 Task: Create a due date automation trigger when advanced on, on the tuesday before a card is due add dates starting next week at 11:00 AM.
Action: Mouse moved to (896, 276)
Screenshot: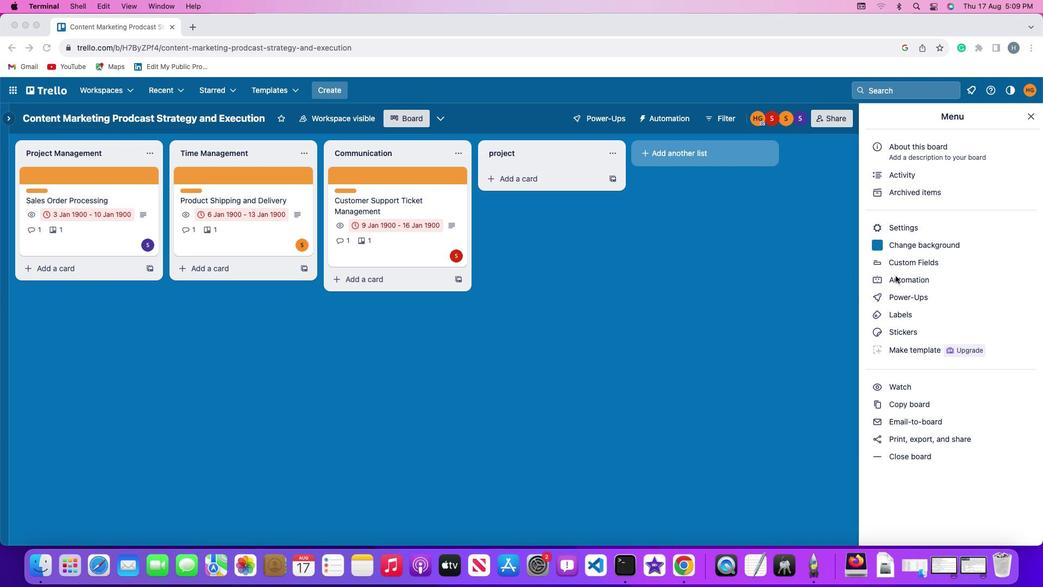 
Action: Mouse pressed left at (896, 276)
Screenshot: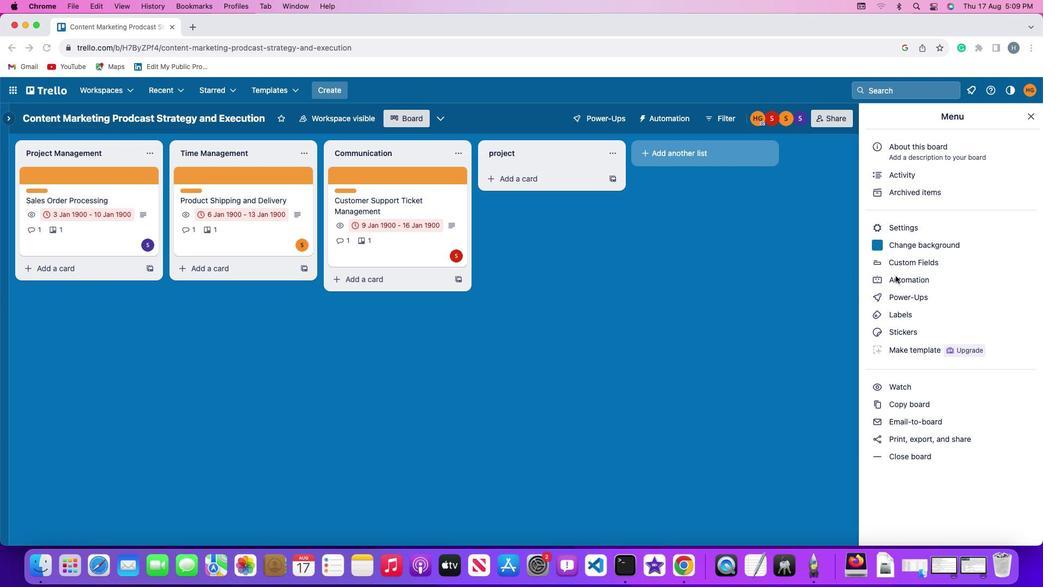 
Action: Mouse pressed left at (896, 276)
Screenshot: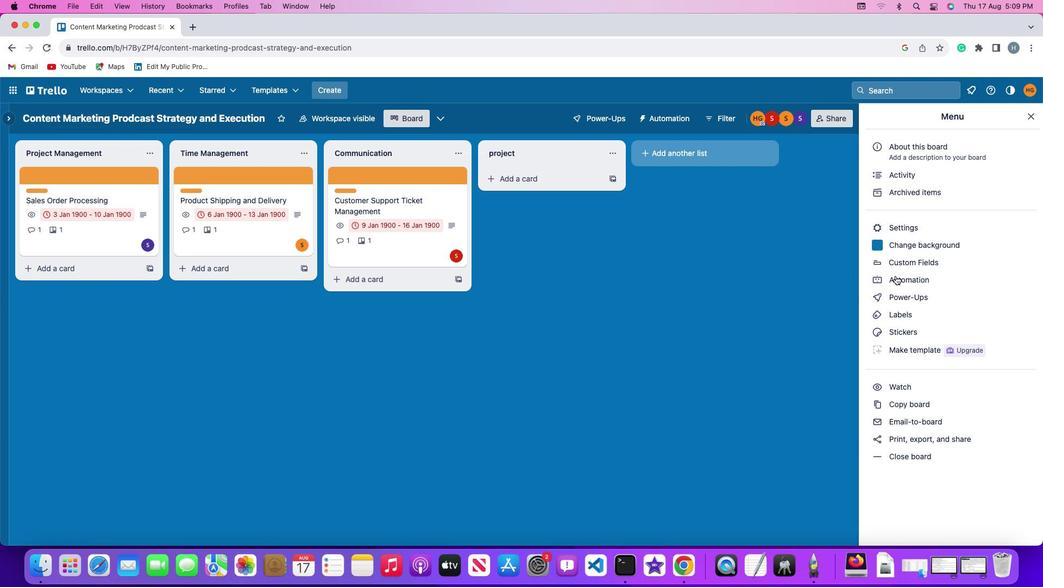 
Action: Mouse moved to (53, 260)
Screenshot: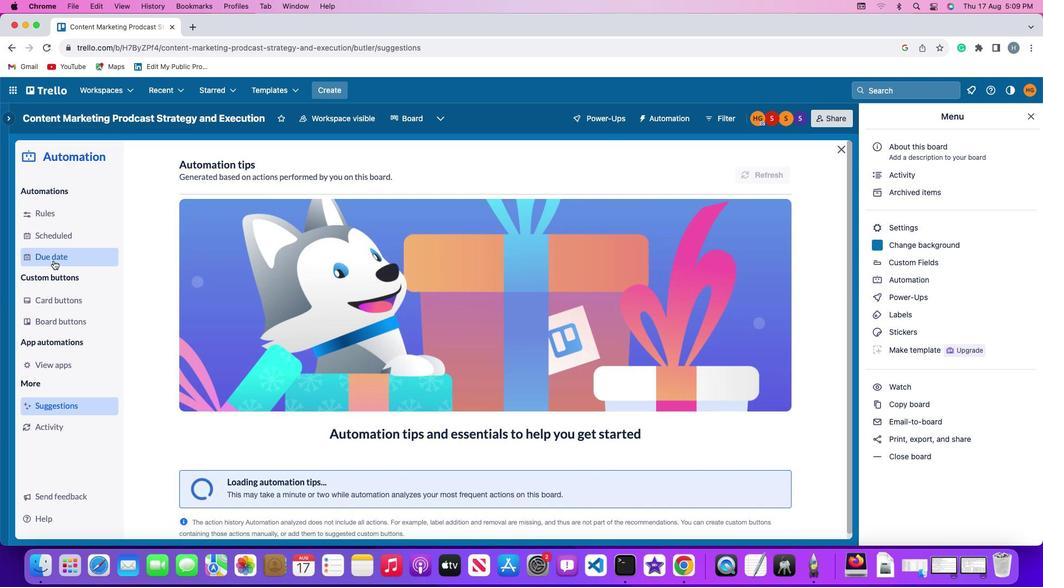 
Action: Mouse pressed left at (53, 260)
Screenshot: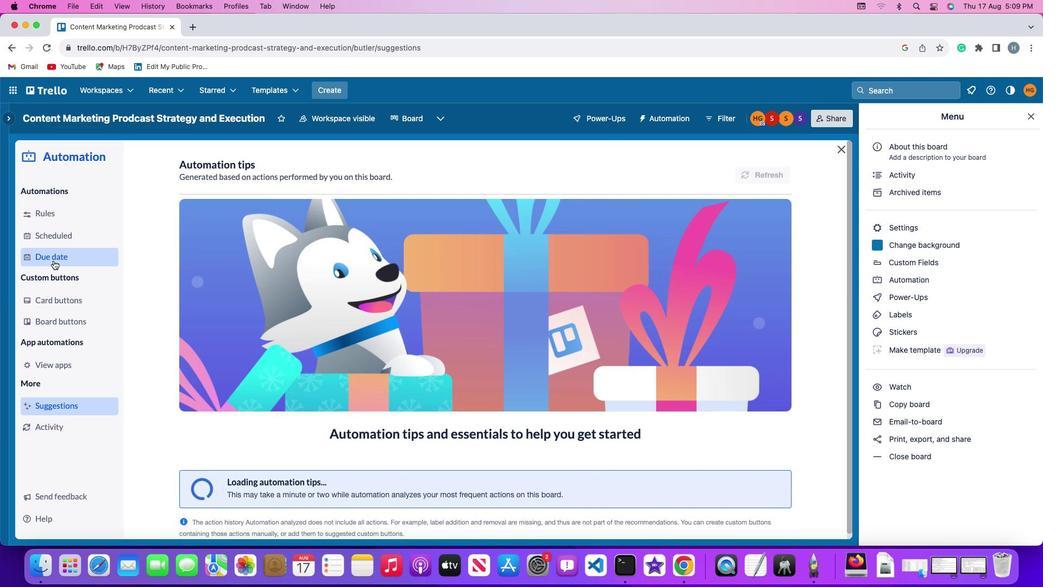 
Action: Mouse moved to (729, 165)
Screenshot: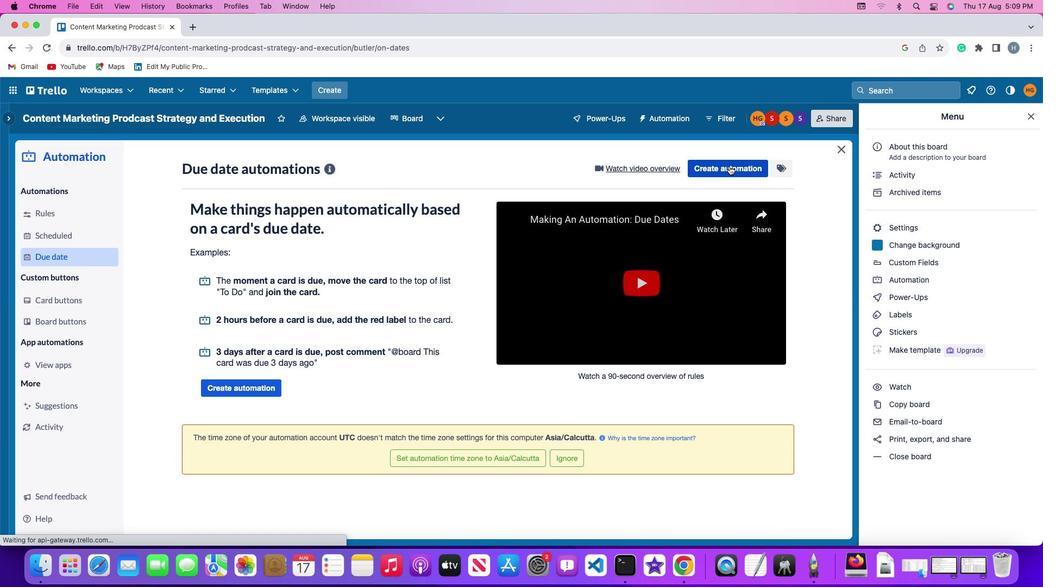 
Action: Mouse pressed left at (729, 165)
Screenshot: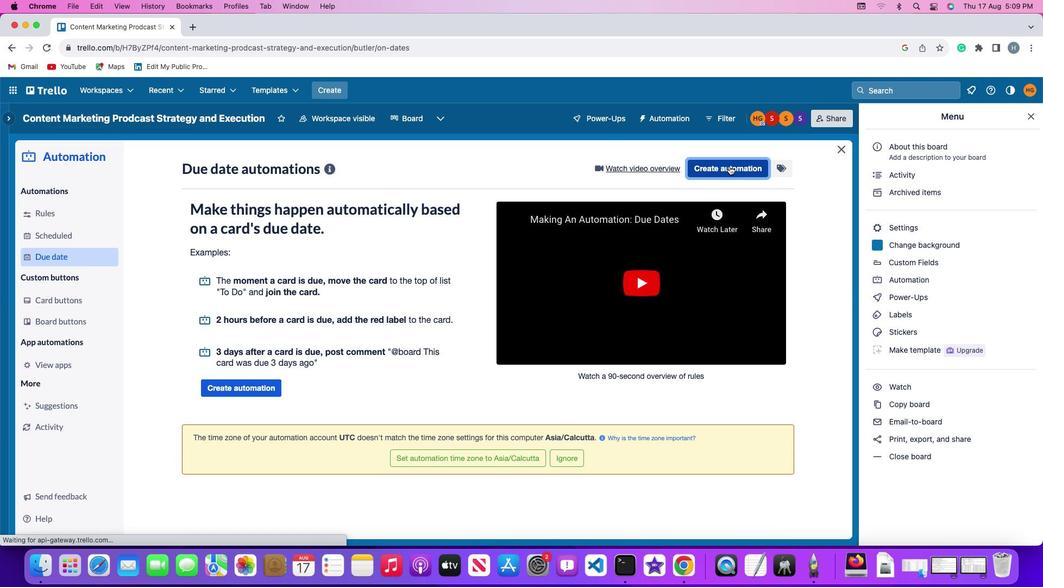 
Action: Mouse moved to (201, 272)
Screenshot: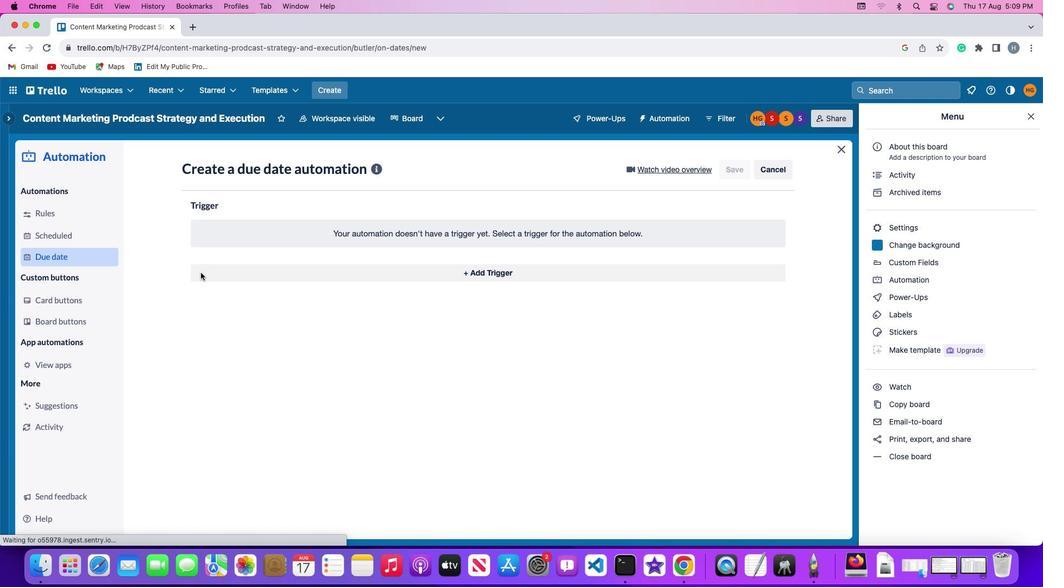 
Action: Mouse pressed left at (201, 272)
Screenshot: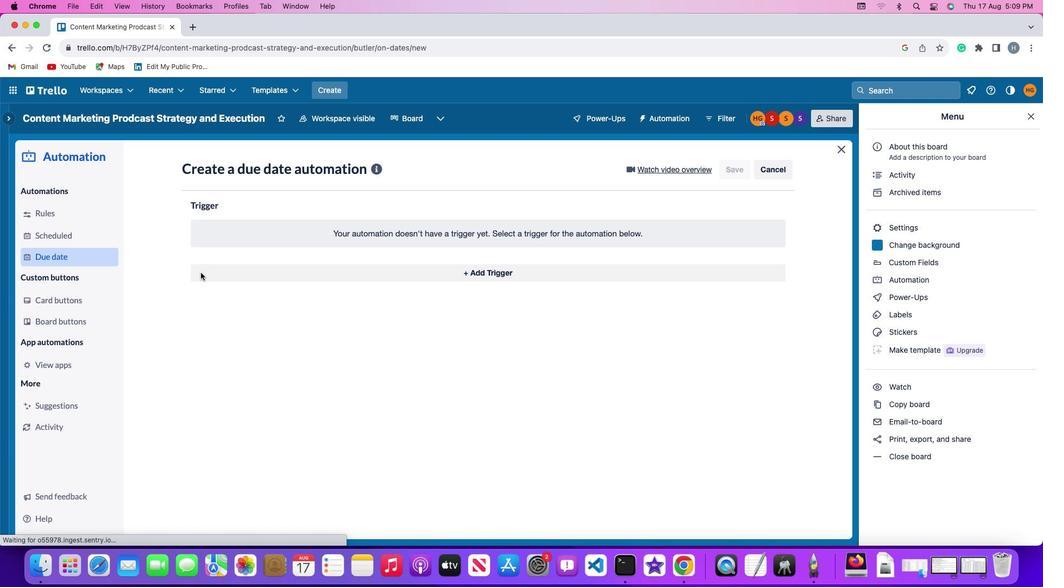 
Action: Mouse moved to (232, 475)
Screenshot: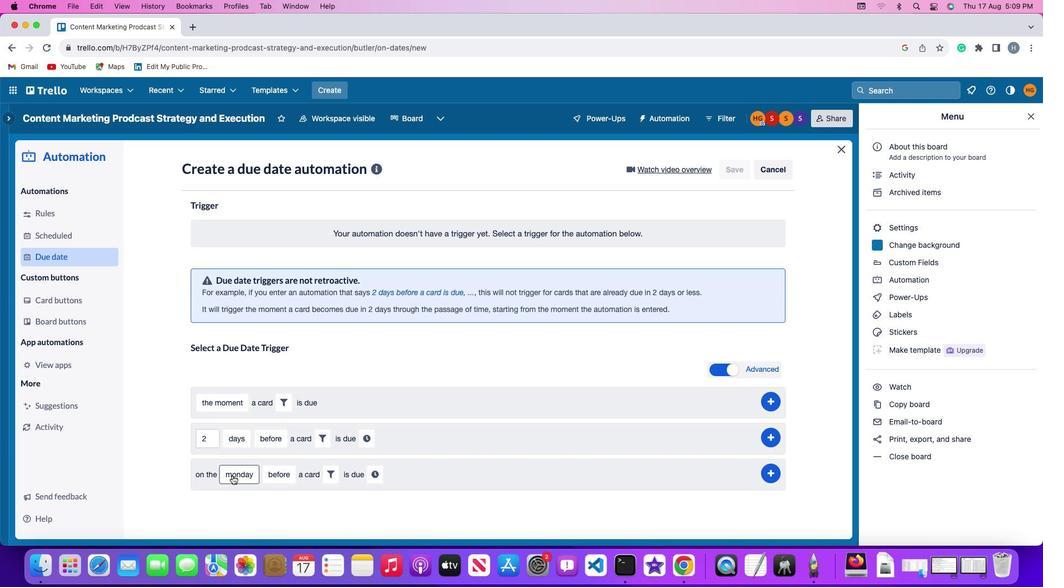 
Action: Mouse pressed left at (232, 475)
Screenshot: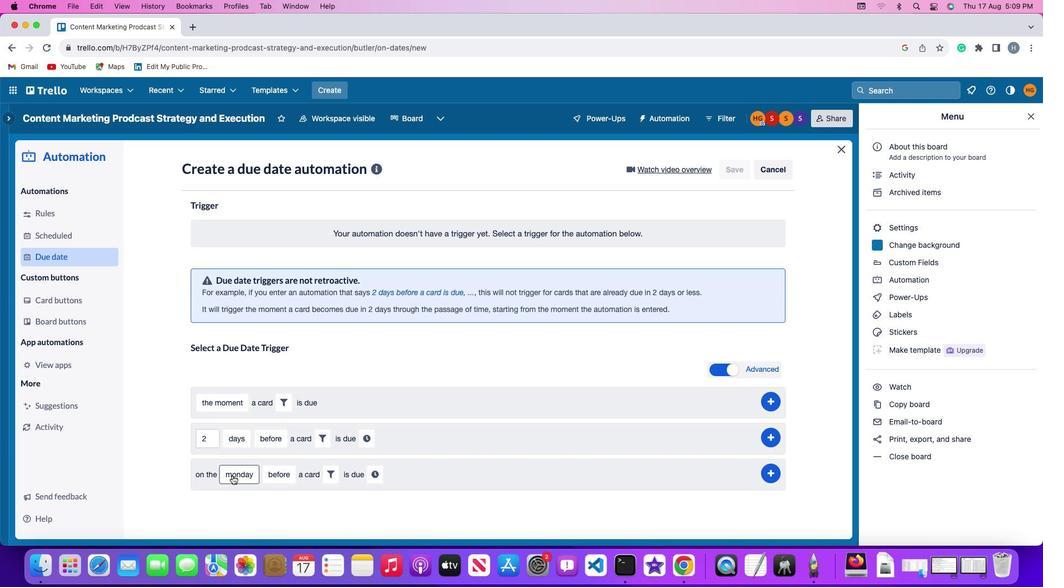 
Action: Mouse moved to (239, 346)
Screenshot: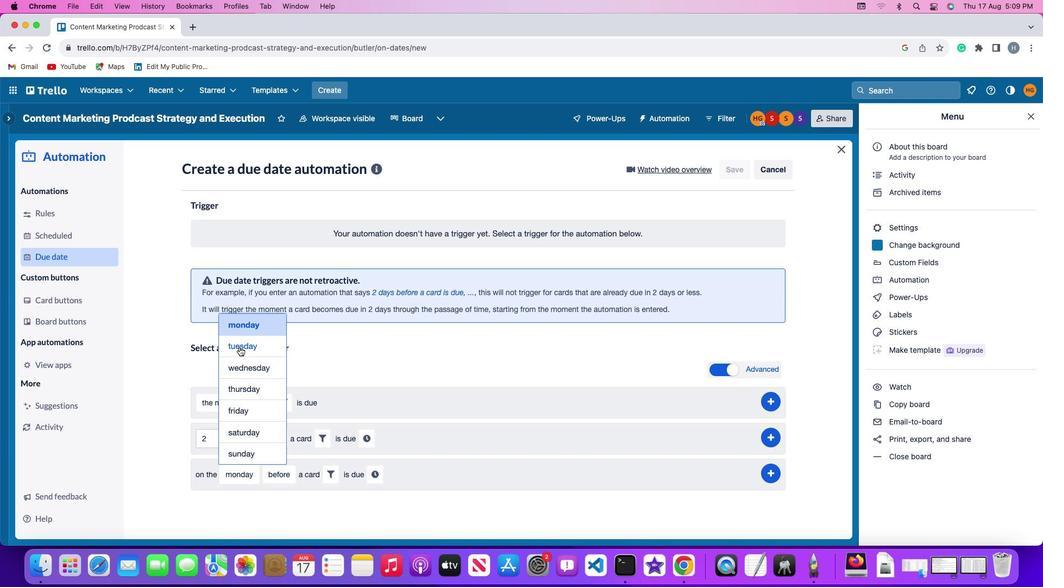 
Action: Mouse pressed left at (239, 346)
Screenshot: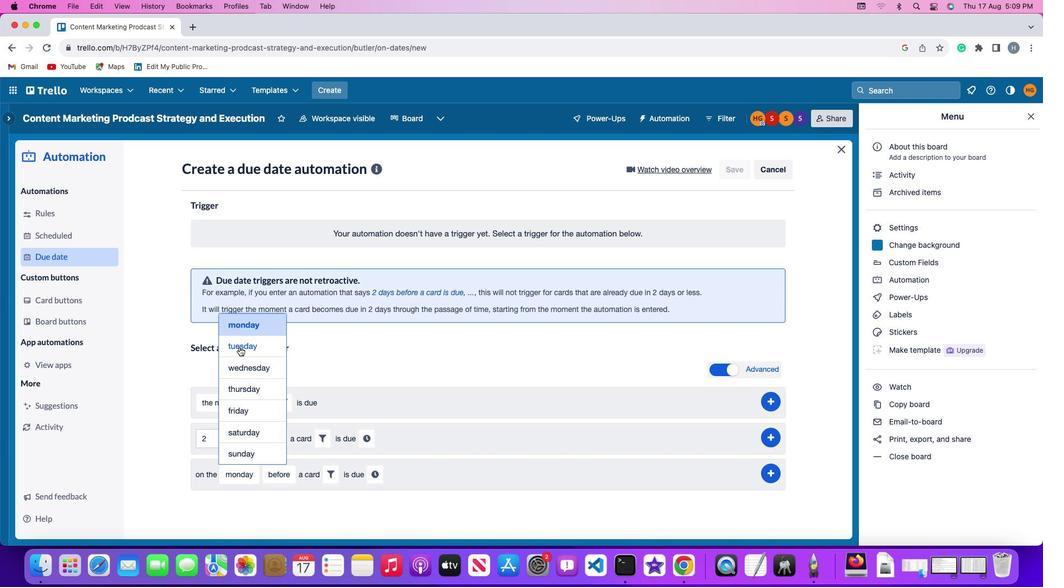 
Action: Mouse moved to (273, 469)
Screenshot: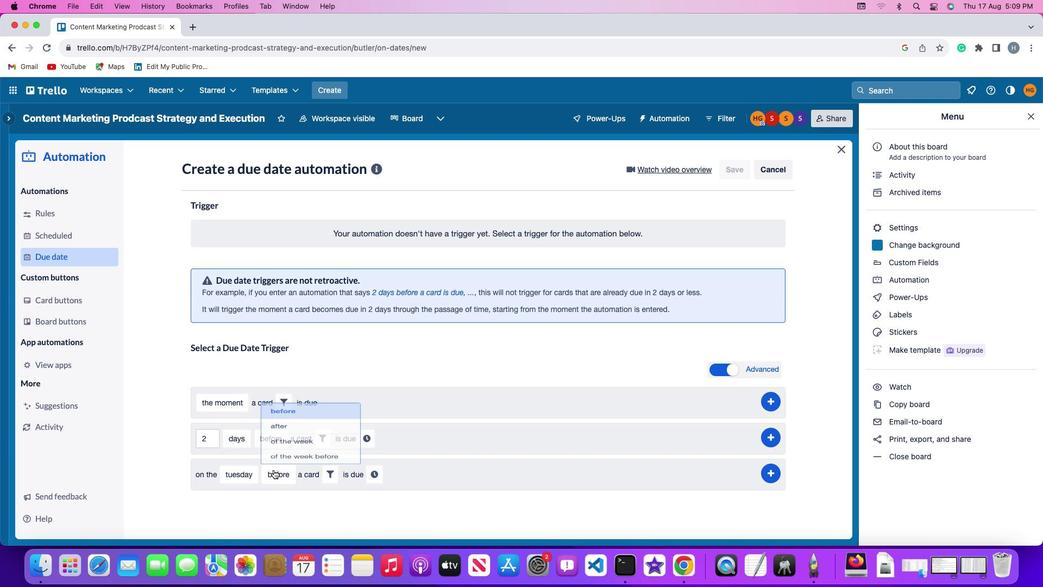 
Action: Mouse pressed left at (273, 469)
Screenshot: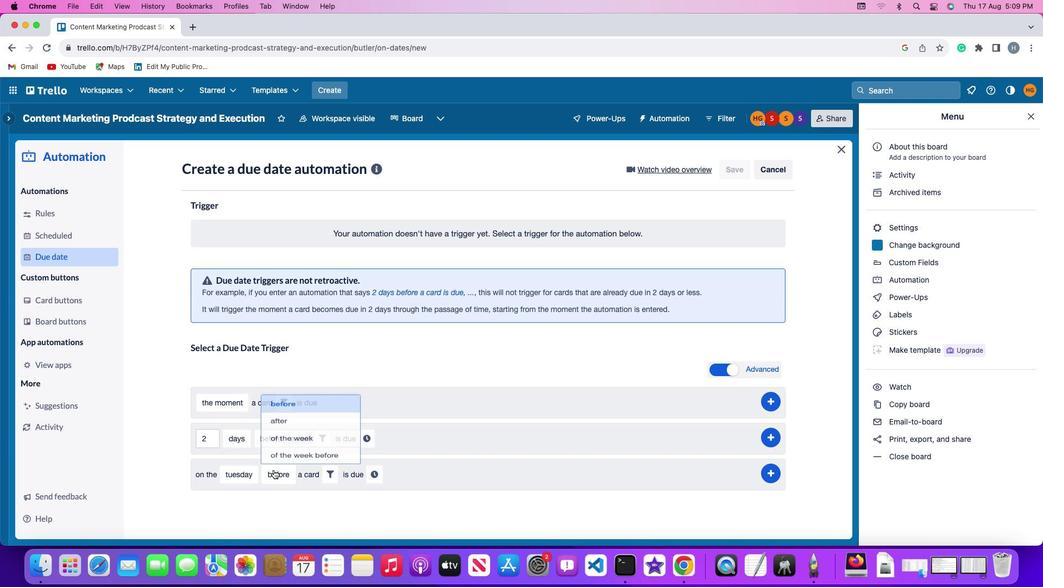 
Action: Mouse moved to (305, 389)
Screenshot: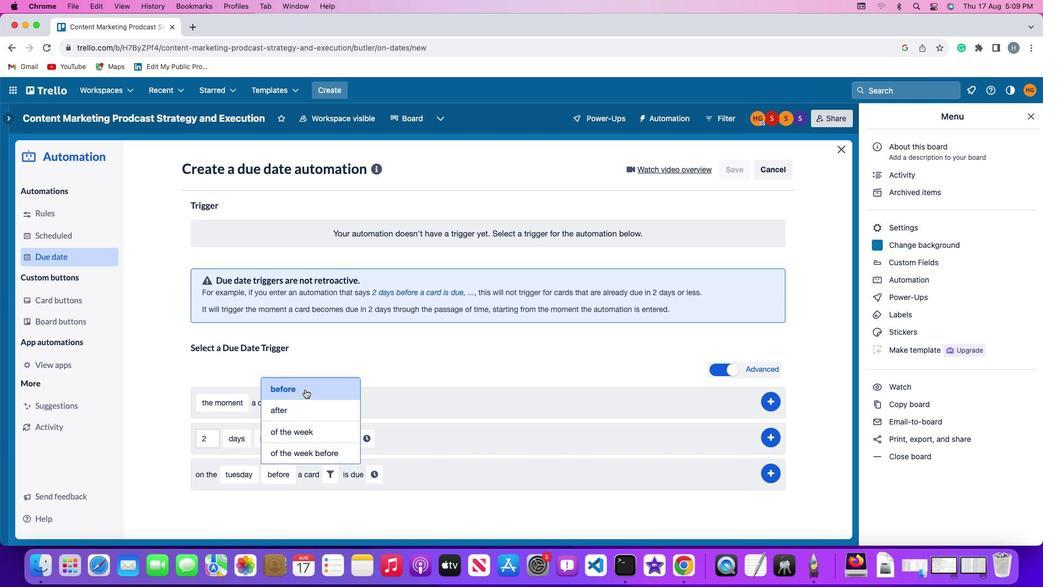 
Action: Mouse pressed left at (305, 389)
Screenshot: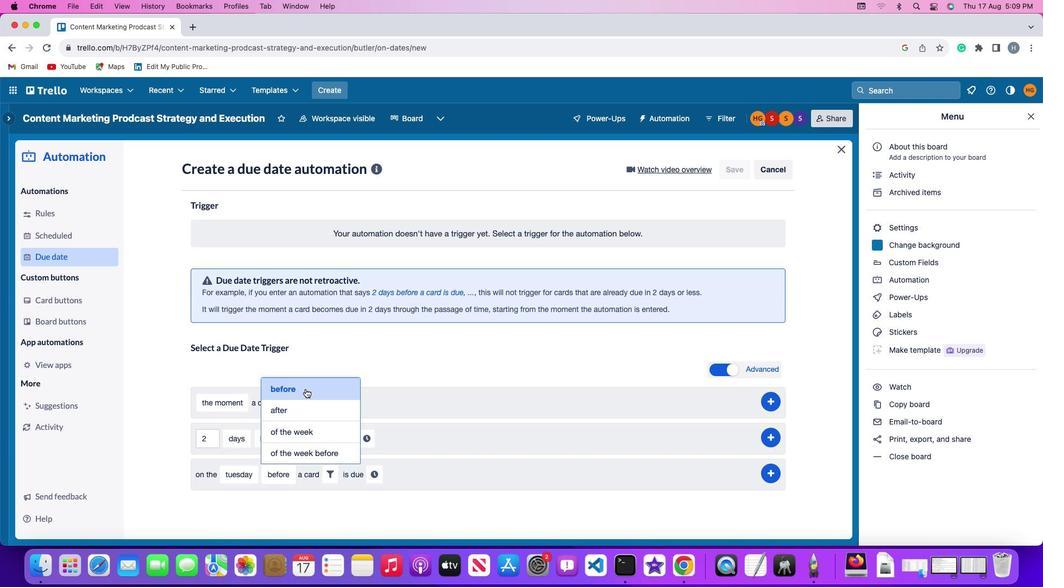 
Action: Mouse moved to (333, 472)
Screenshot: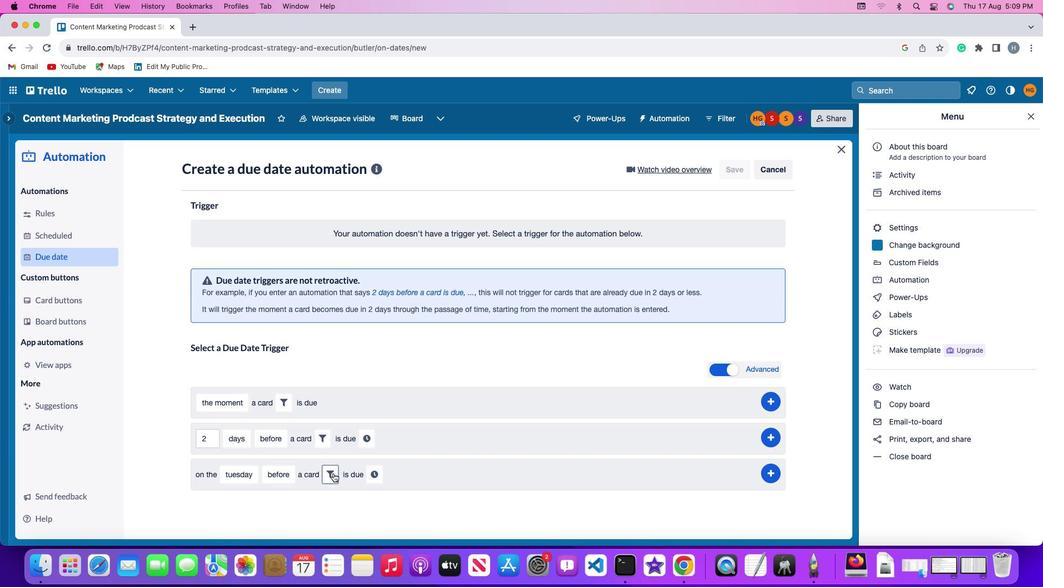 
Action: Mouse pressed left at (333, 472)
Screenshot: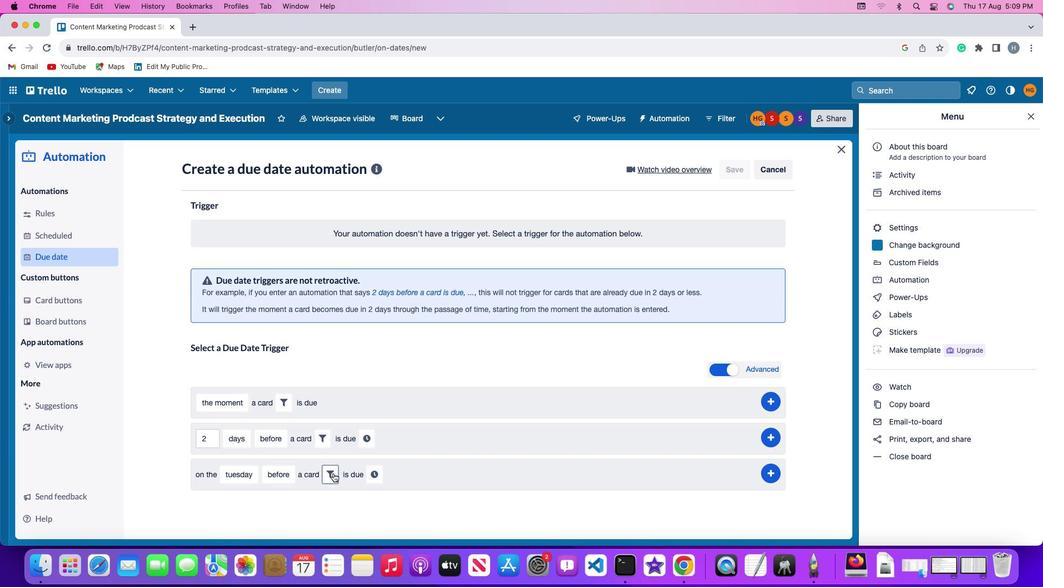 
Action: Mouse moved to (389, 499)
Screenshot: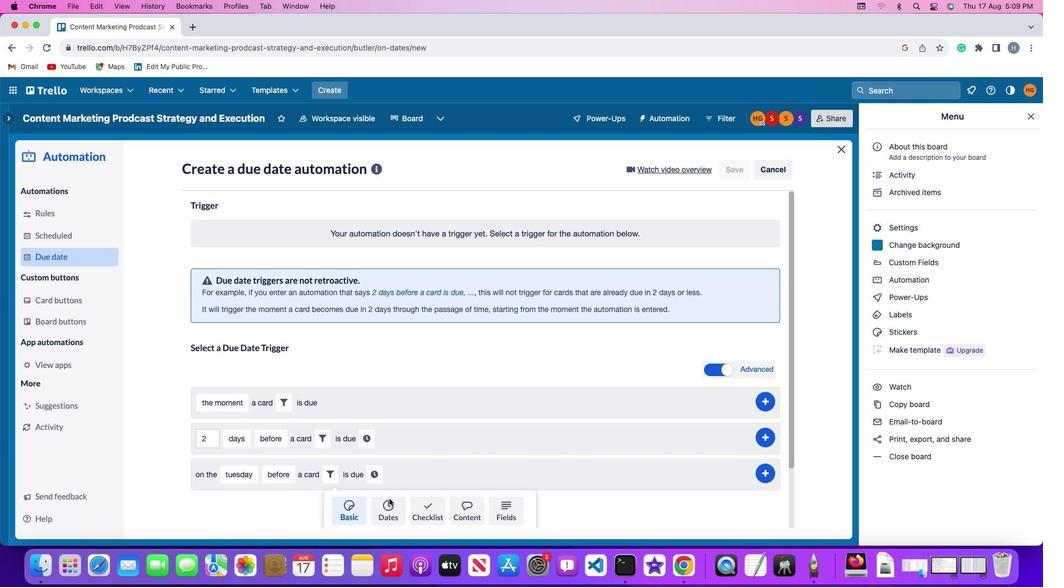 
Action: Mouse pressed left at (389, 499)
Screenshot: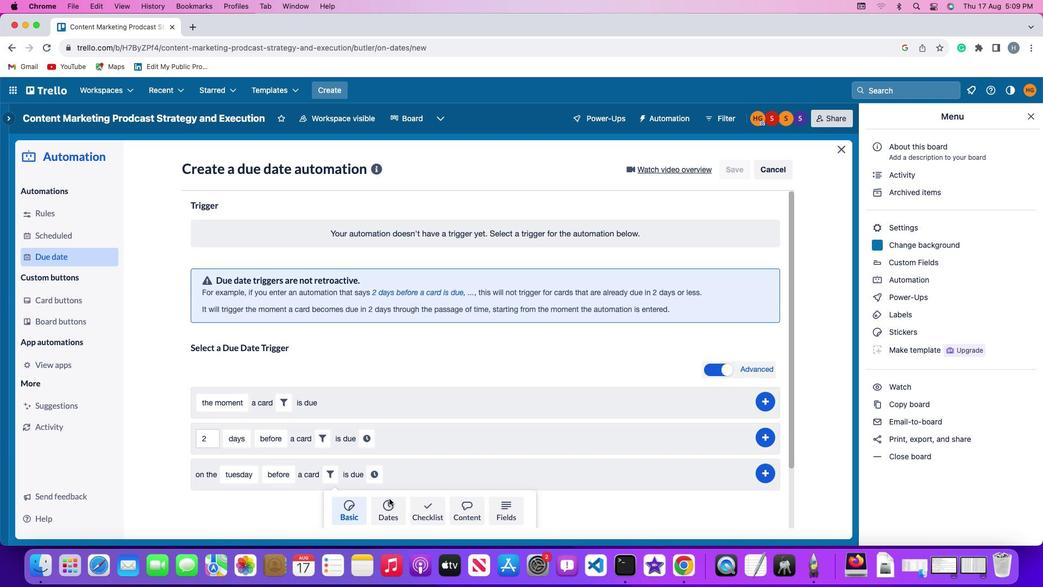 
Action: Mouse moved to (284, 502)
Screenshot: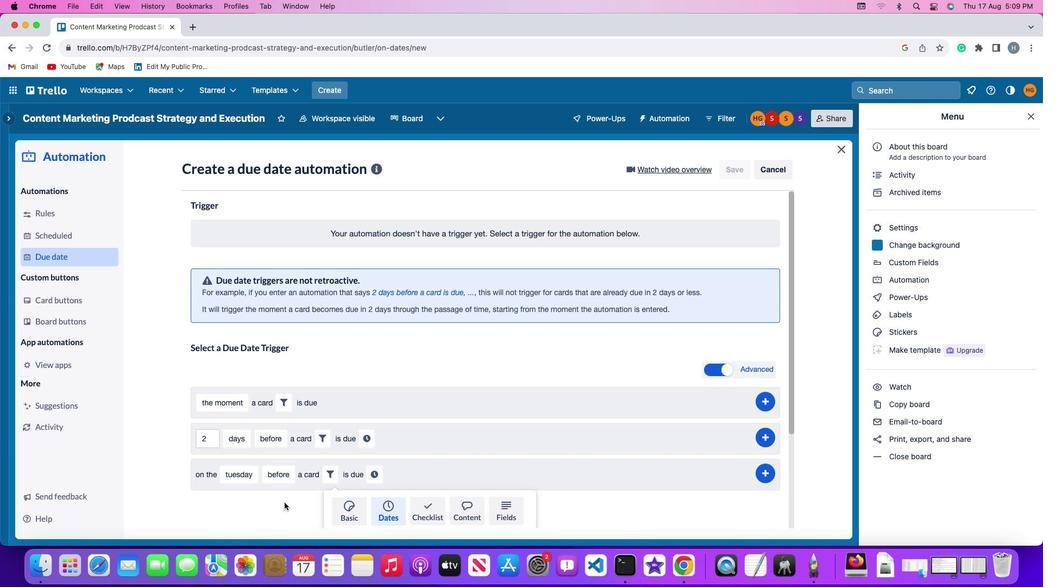 
Action: Mouse scrolled (284, 502) with delta (0, 0)
Screenshot: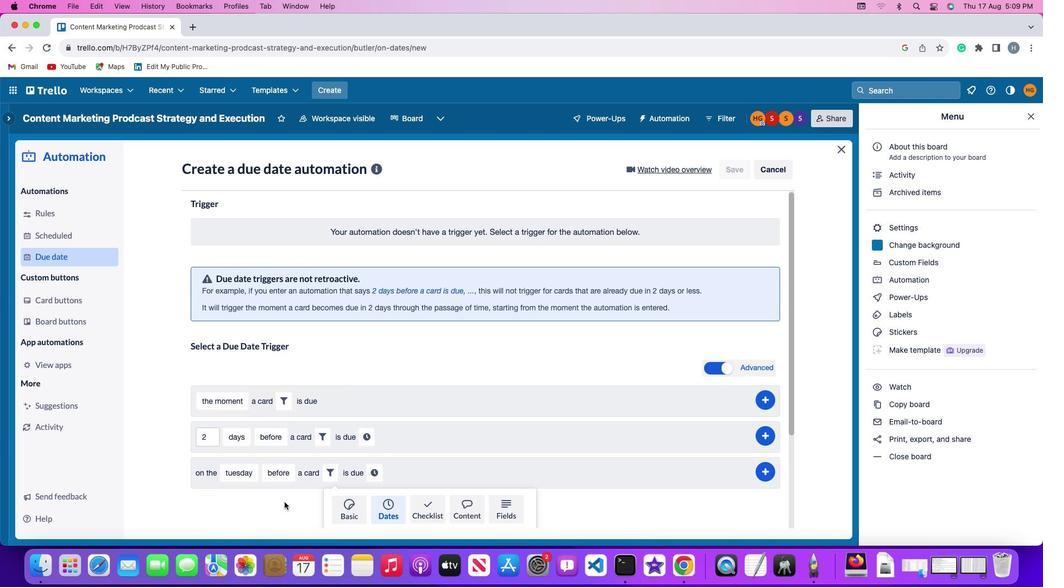 
Action: Mouse scrolled (284, 502) with delta (0, 0)
Screenshot: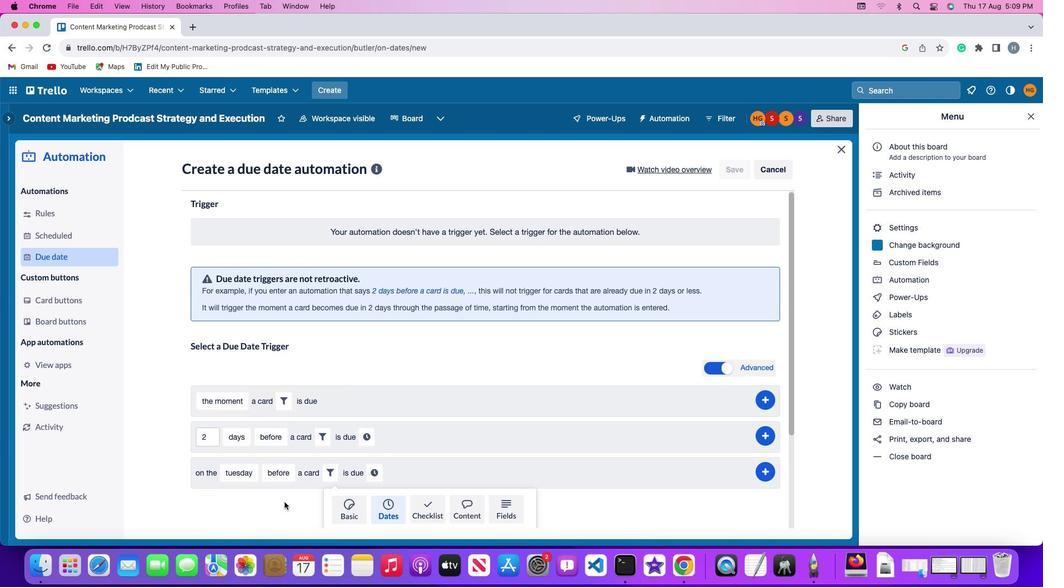 
Action: Mouse moved to (284, 502)
Screenshot: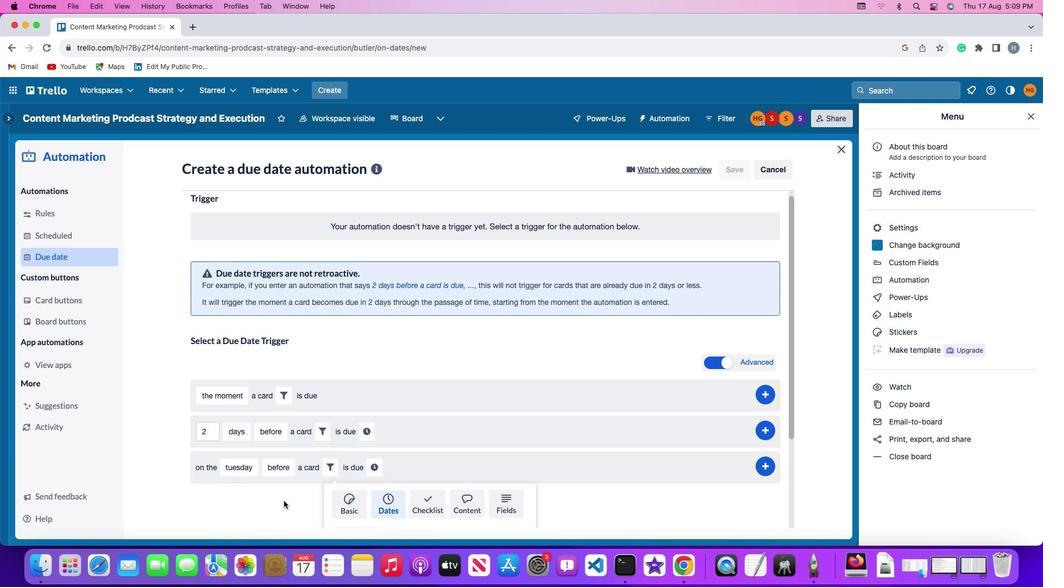 
Action: Mouse scrolled (284, 502) with delta (0, -1)
Screenshot: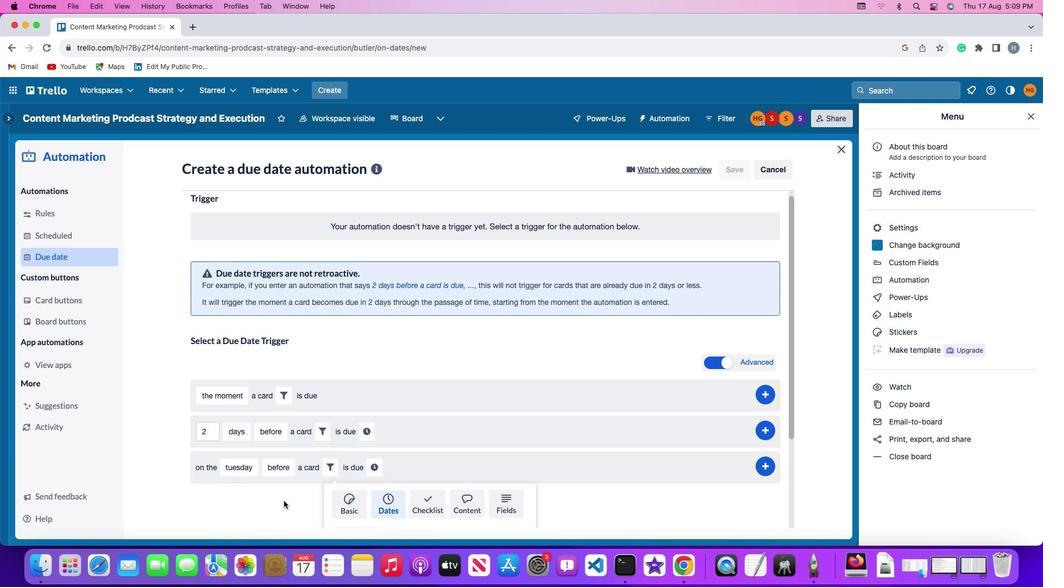
Action: Mouse moved to (284, 501)
Screenshot: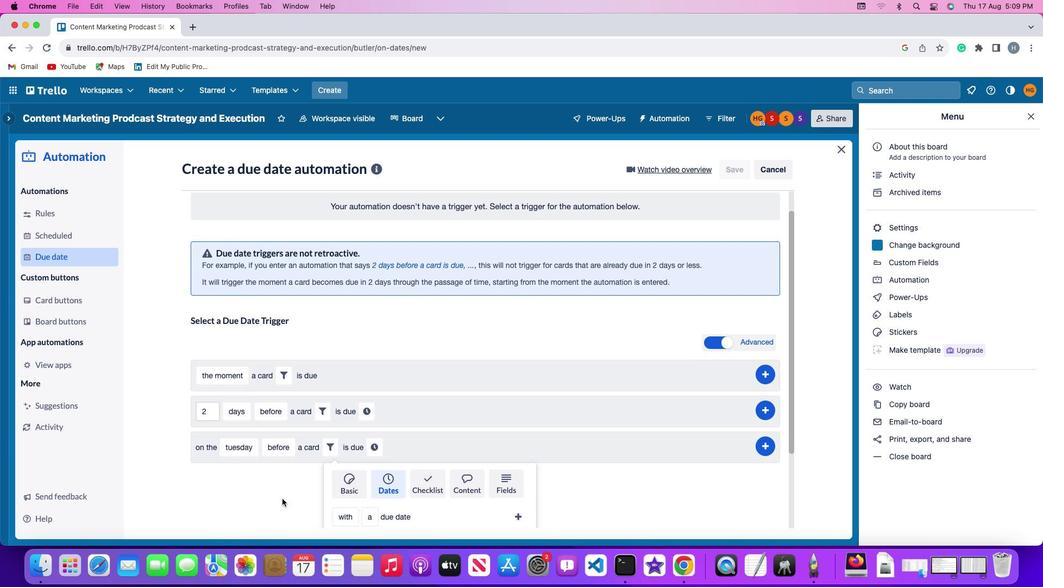 
Action: Mouse scrolled (284, 501) with delta (0, -2)
Screenshot: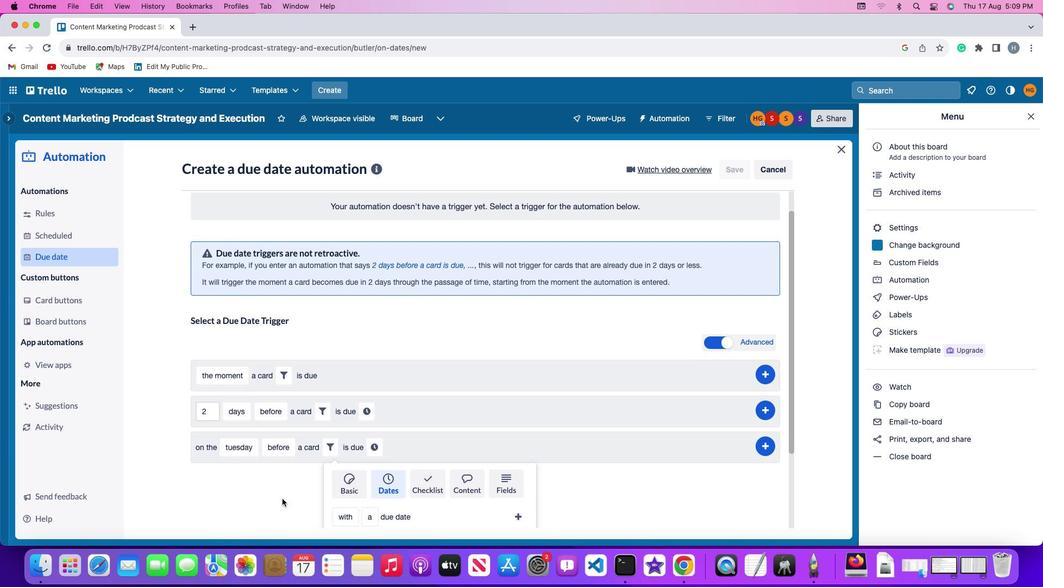 
Action: Mouse moved to (276, 497)
Screenshot: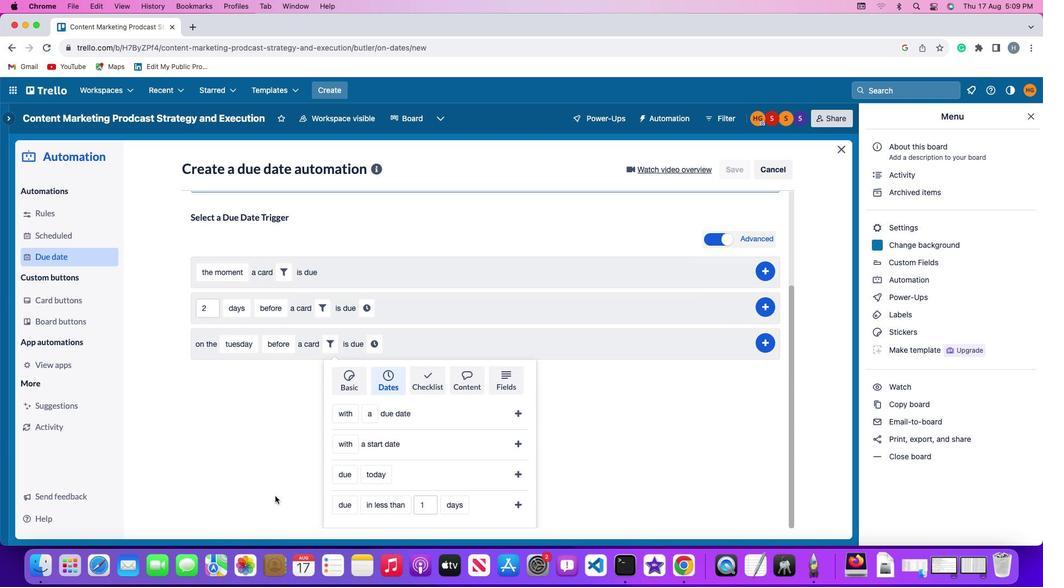 
Action: Mouse scrolled (276, 497) with delta (0, 0)
Screenshot: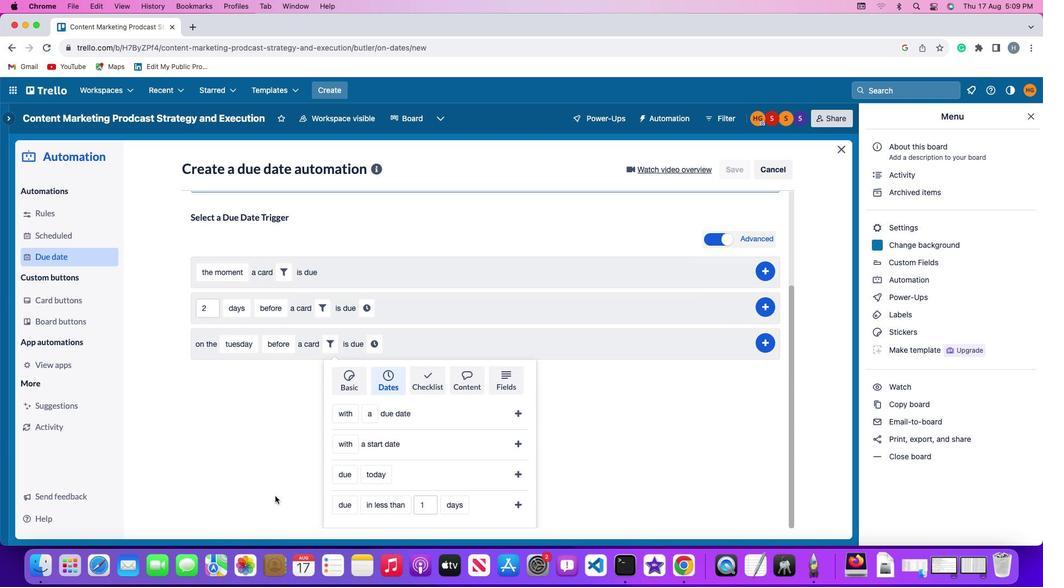 
Action: Mouse moved to (275, 496)
Screenshot: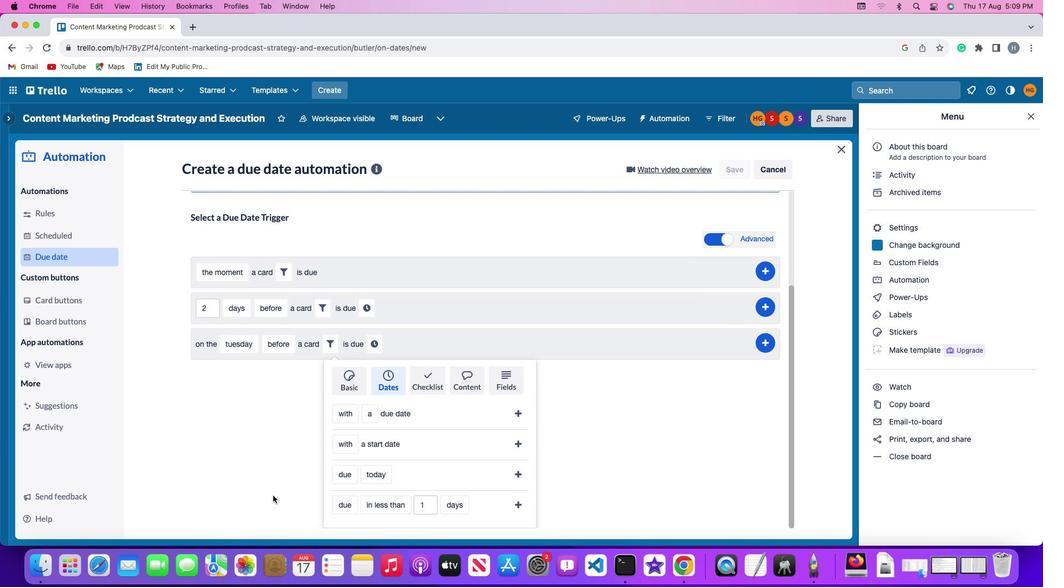 
Action: Mouse scrolled (275, 496) with delta (0, 0)
Screenshot: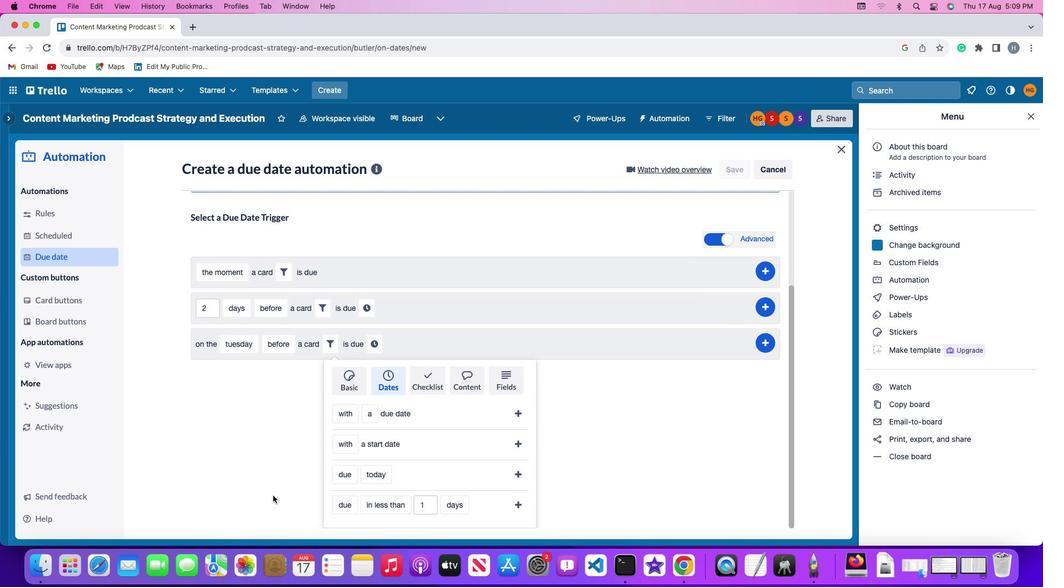 
Action: Mouse moved to (275, 496)
Screenshot: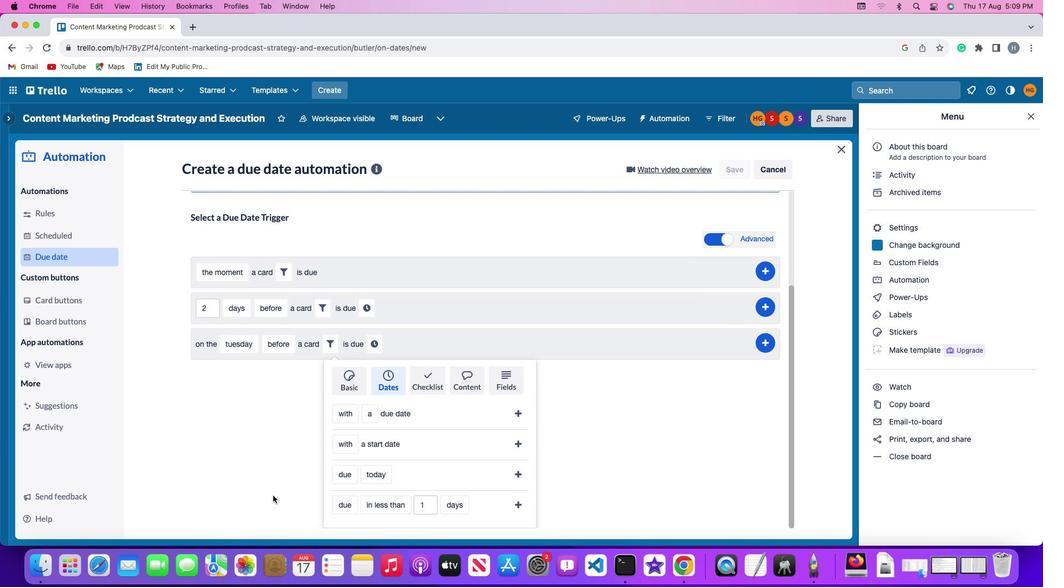
Action: Mouse scrolled (275, 496) with delta (0, -1)
Screenshot: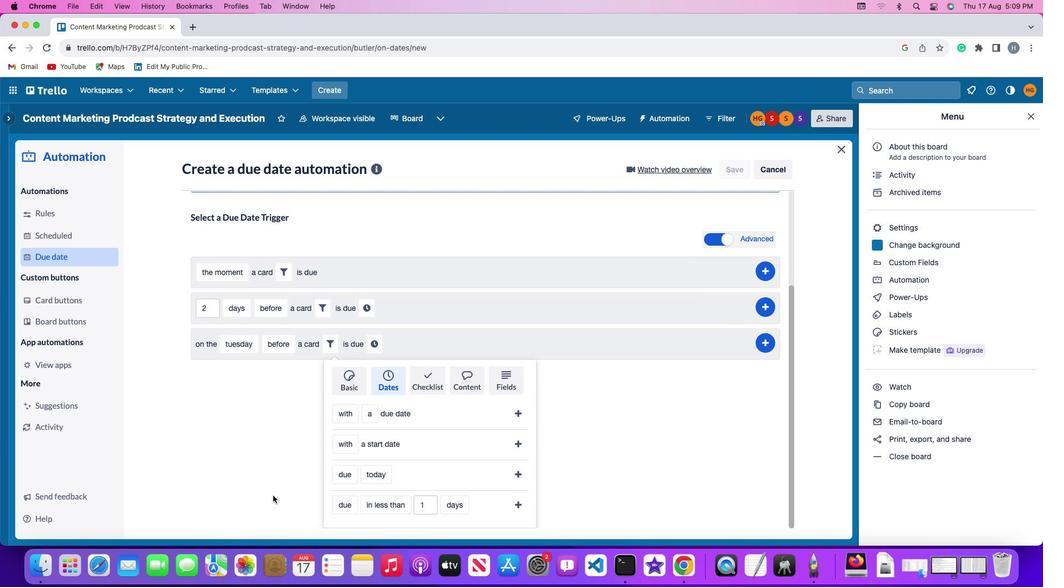 
Action: Mouse moved to (274, 495)
Screenshot: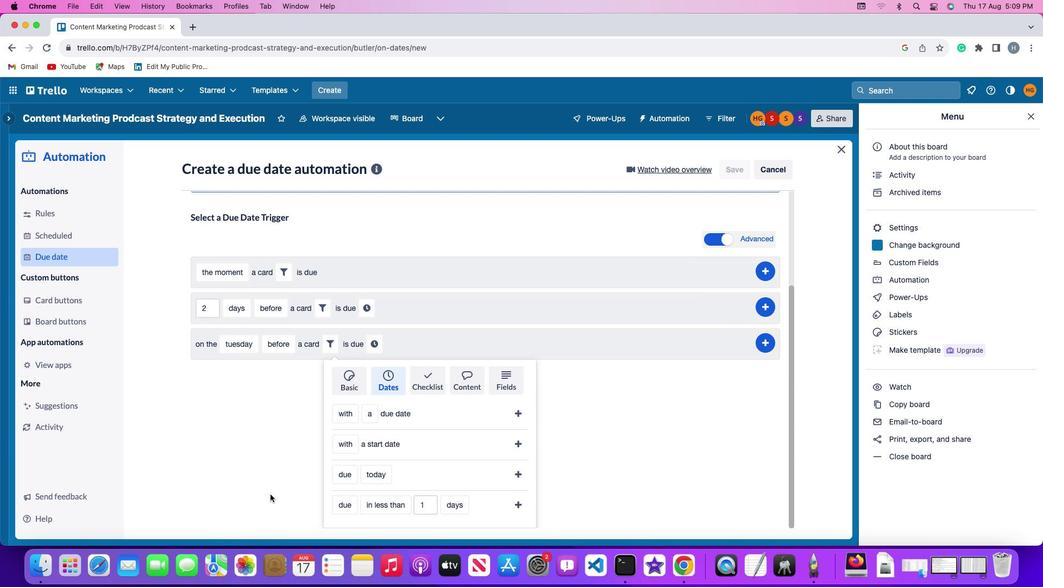 
Action: Mouse scrolled (274, 495) with delta (0, -2)
Screenshot: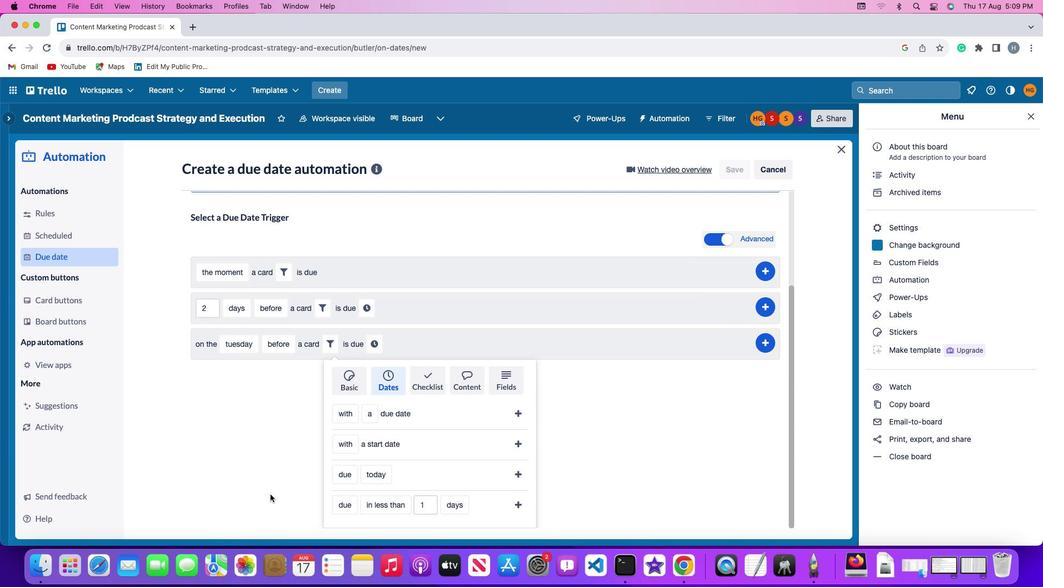 
Action: Mouse moved to (269, 494)
Screenshot: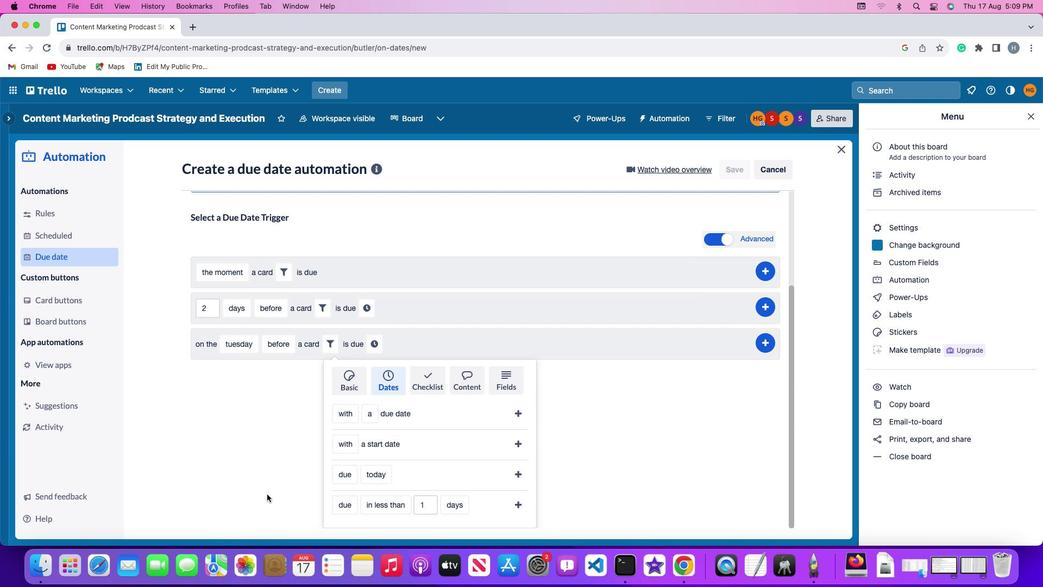 
Action: Mouse scrolled (269, 494) with delta (0, -2)
Screenshot: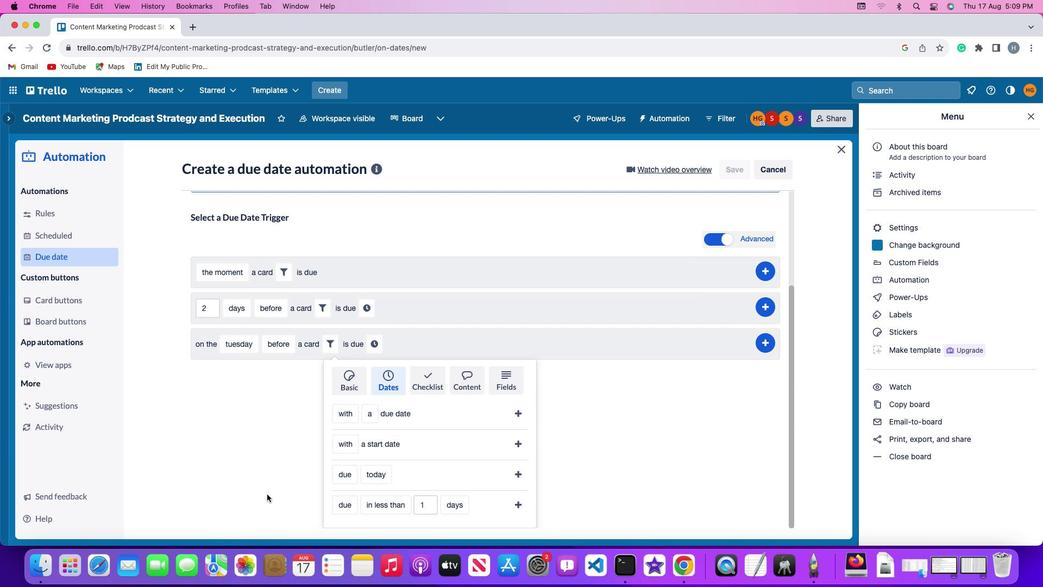 
Action: Mouse moved to (339, 477)
Screenshot: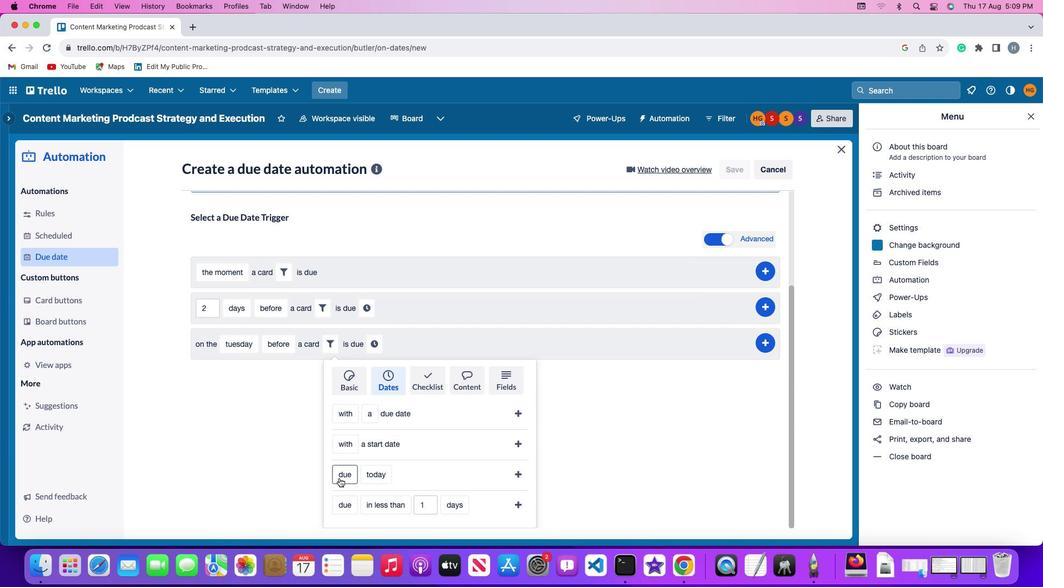 
Action: Mouse pressed left at (339, 477)
Screenshot: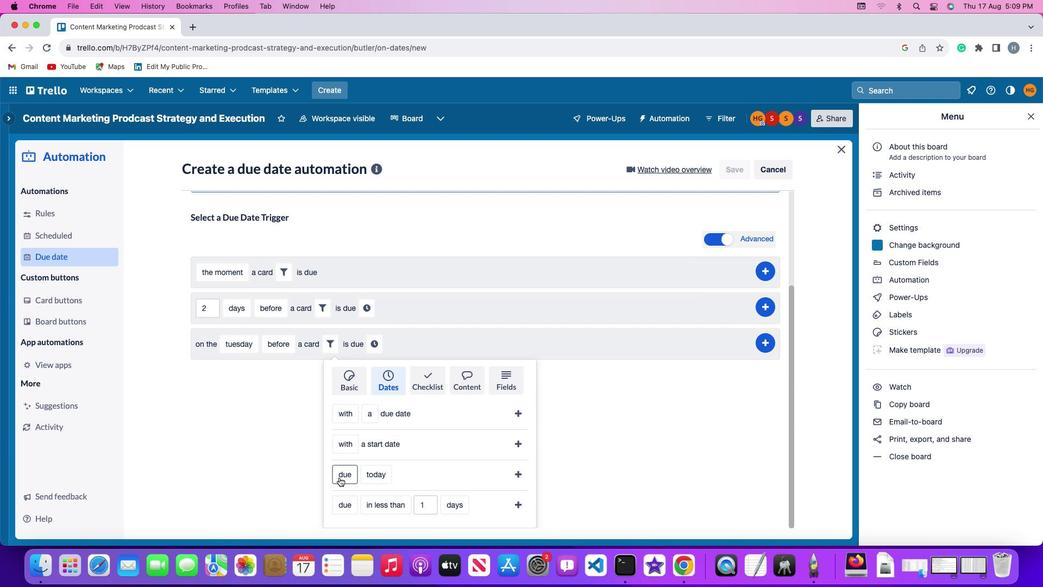 
Action: Mouse moved to (363, 427)
Screenshot: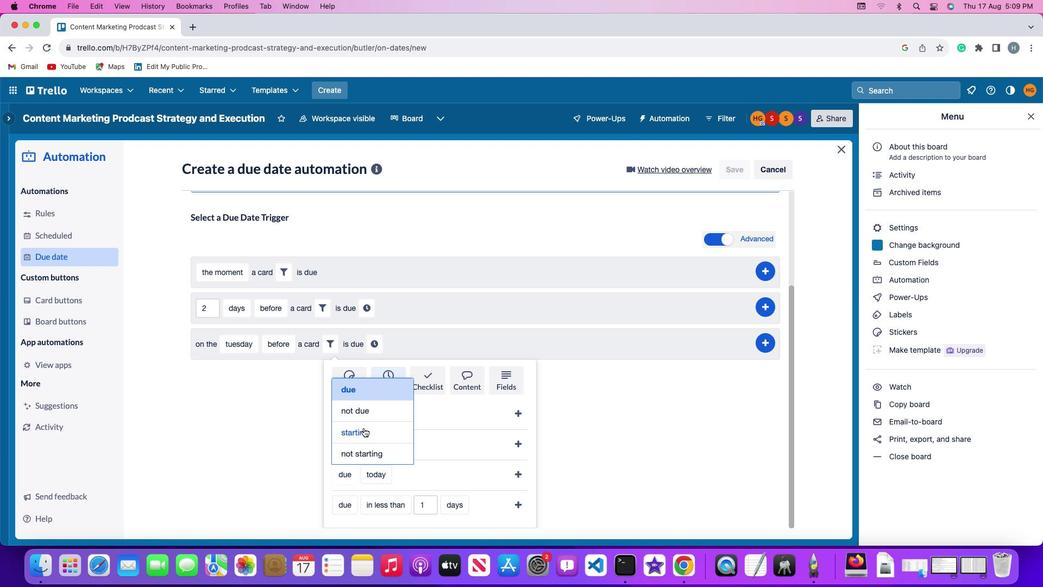 
Action: Mouse pressed left at (363, 427)
Screenshot: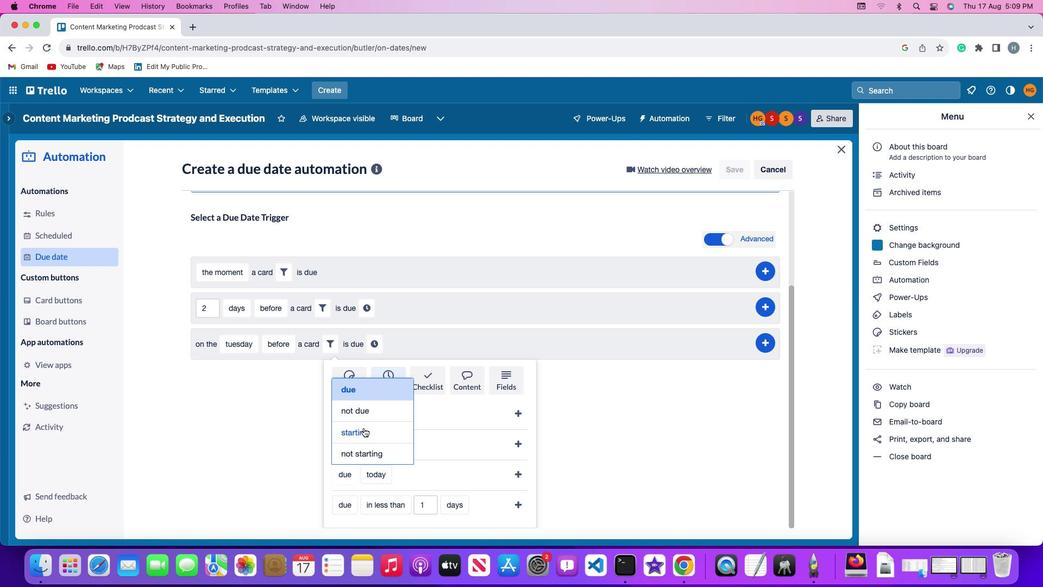 
Action: Mouse moved to (383, 475)
Screenshot: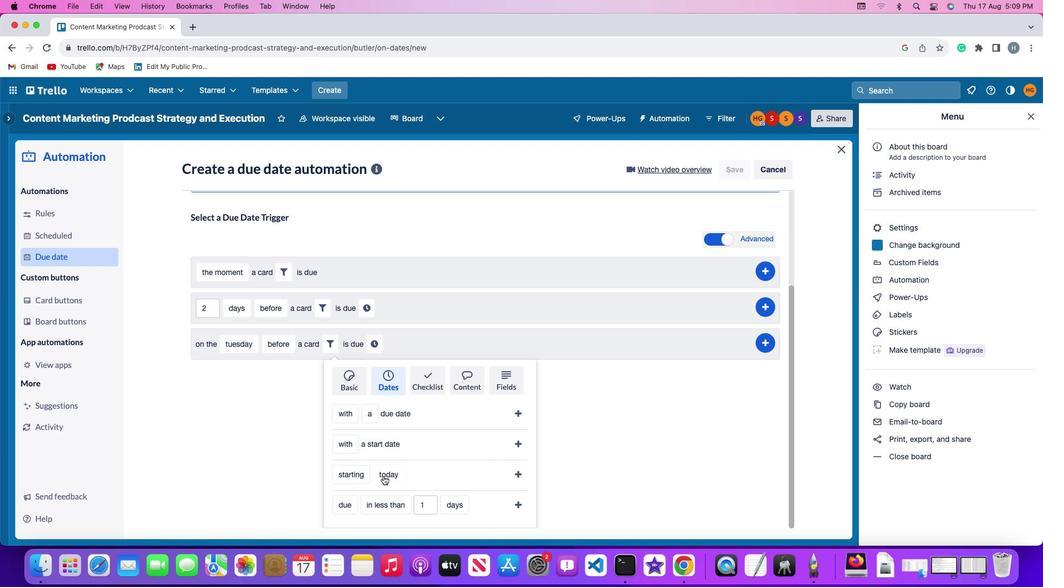 
Action: Mouse pressed left at (383, 475)
Screenshot: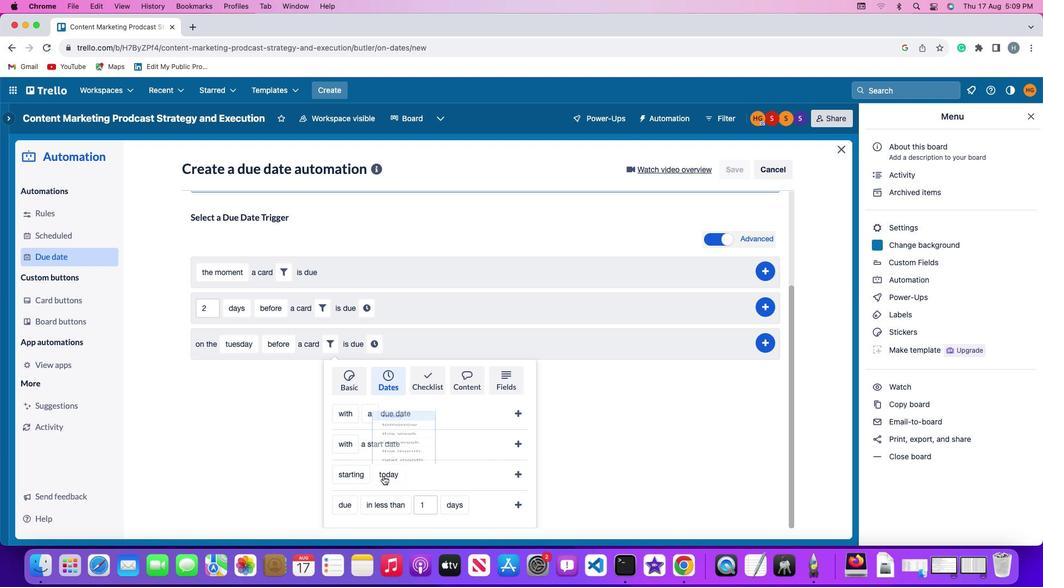
Action: Mouse moved to (389, 410)
Screenshot: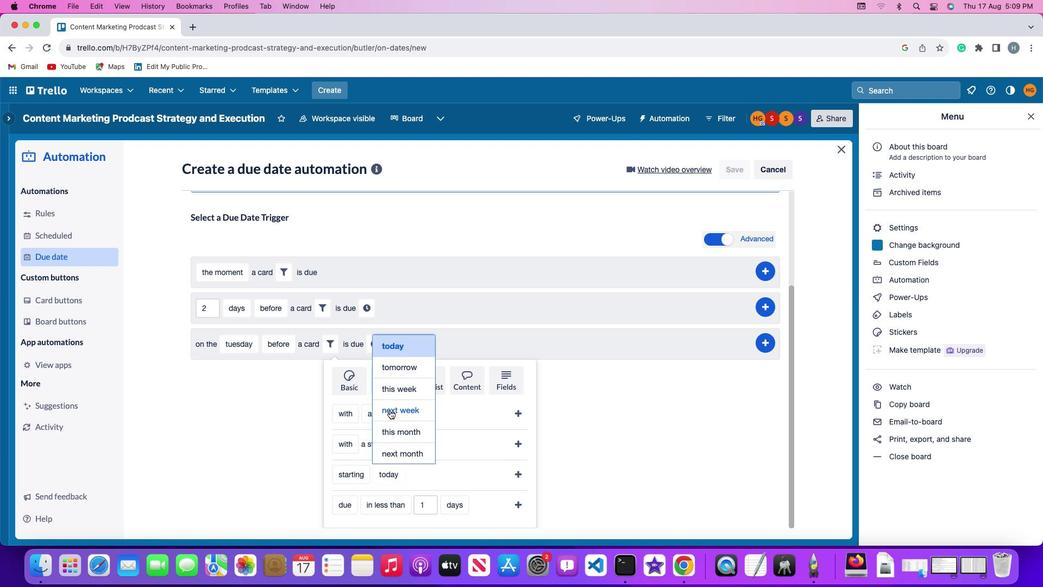 
Action: Mouse pressed left at (389, 410)
Screenshot: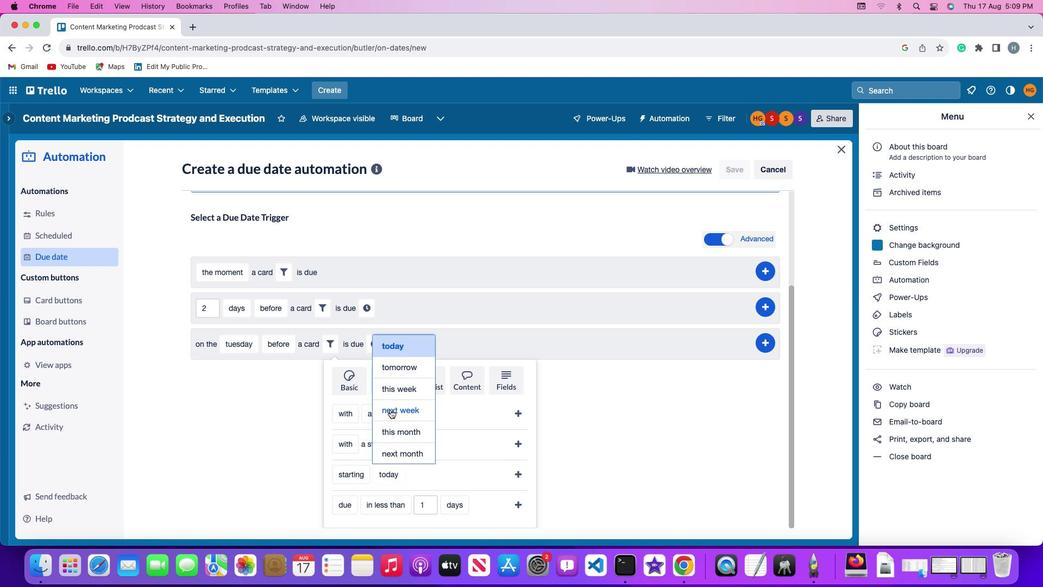 
Action: Mouse moved to (519, 470)
Screenshot: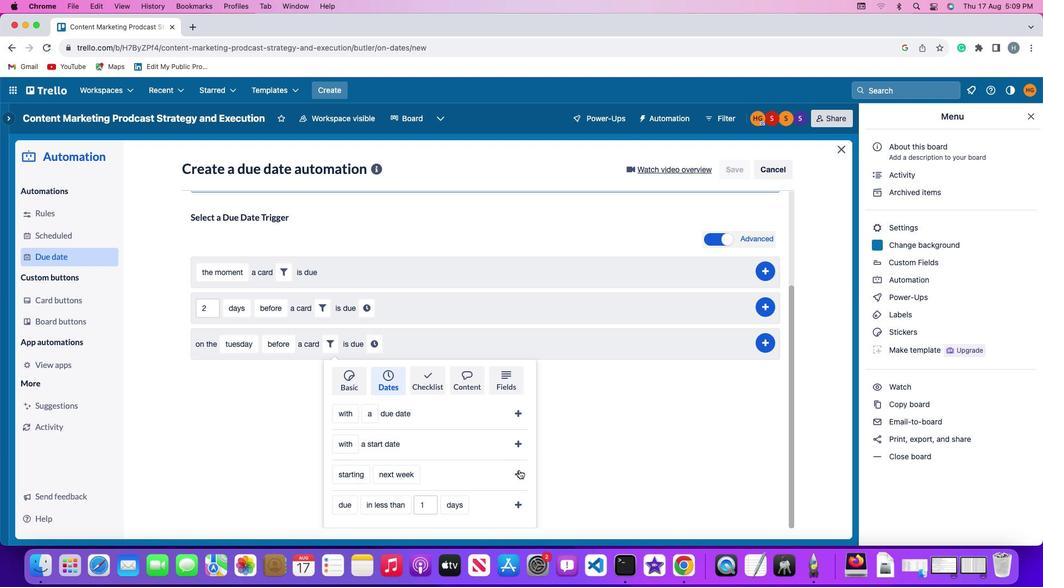 
Action: Mouse pressed left at (519, 470)
Screenshot: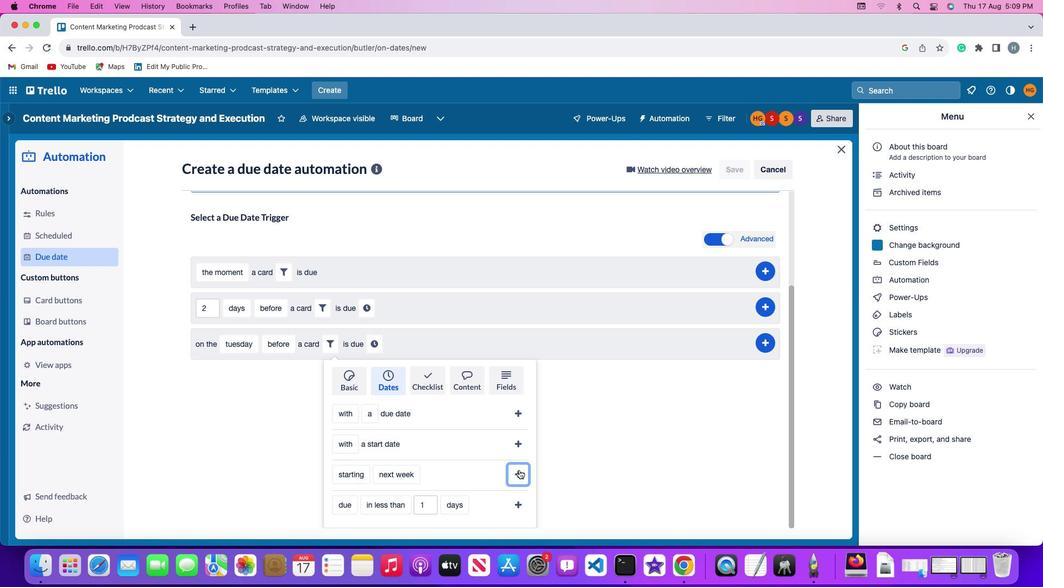 
Action: Mouse moved to (463, 469)
Screenshot: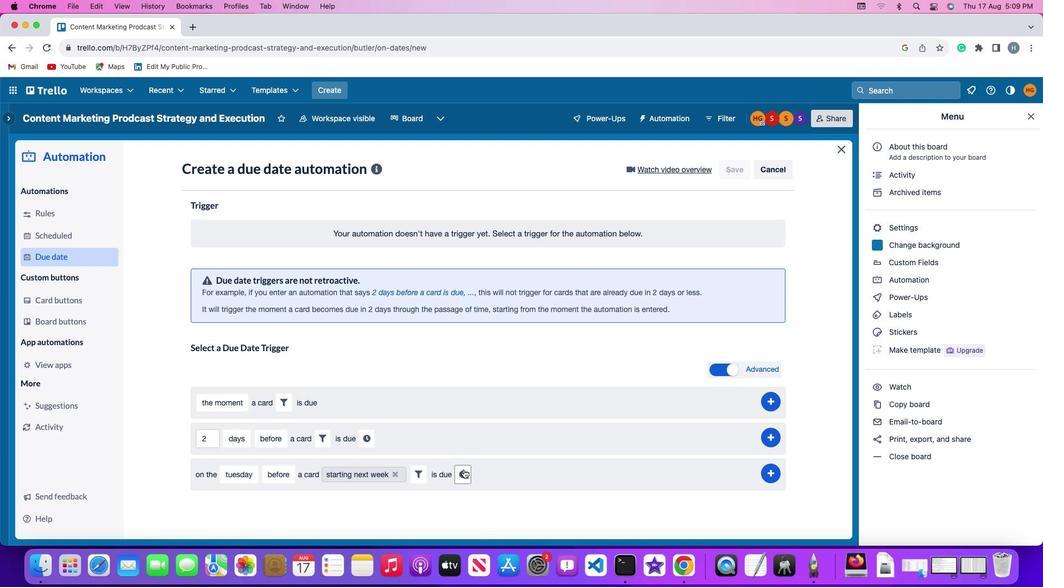 
Action: Mouse pressed left at (463, 469)
Screenshot: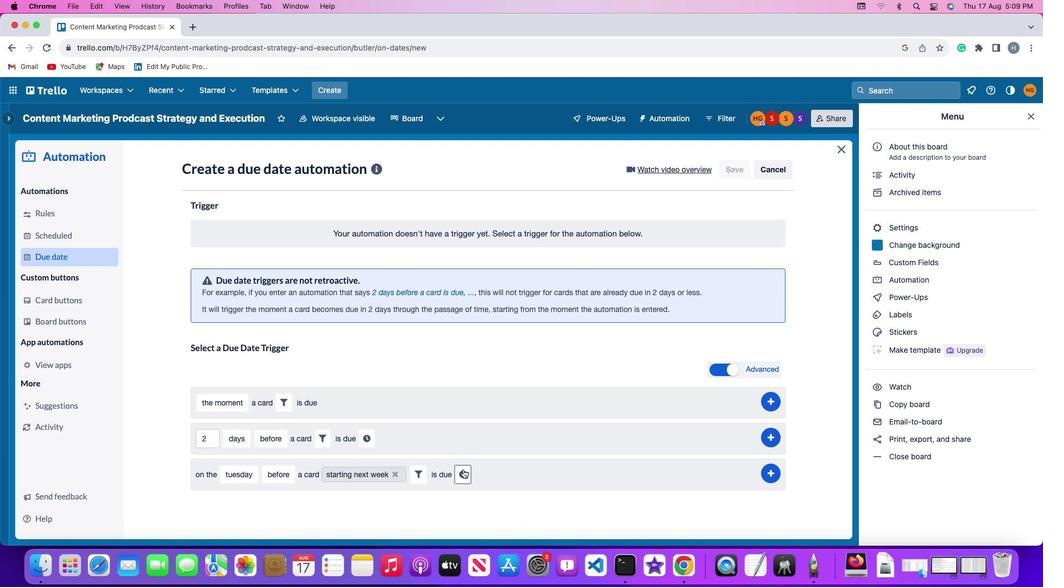 
Action: Mouse moved to (488, 477)
Screenshot: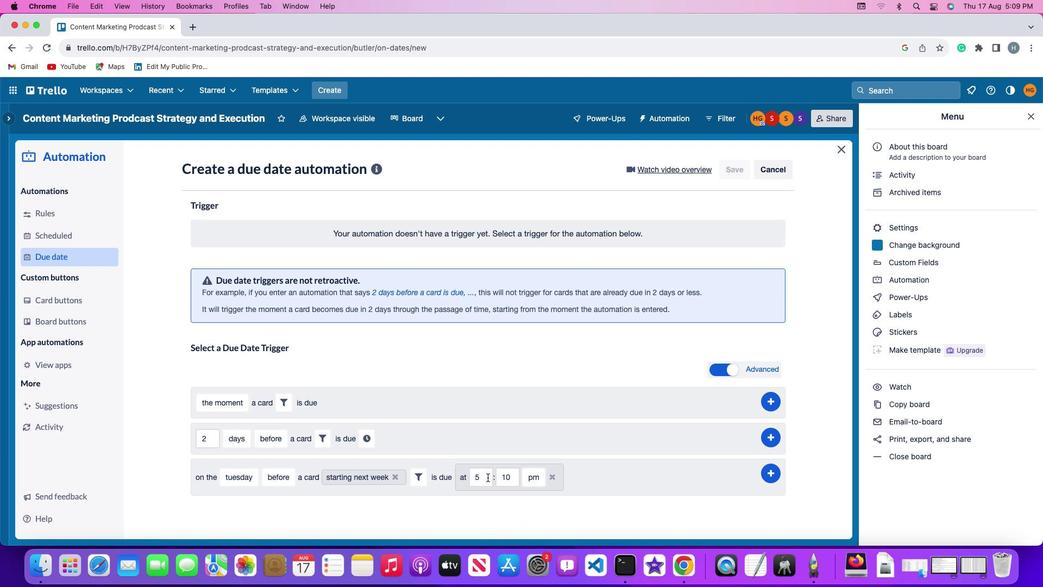
Action: Mouse pressed left at (488, 477)
Screenshot: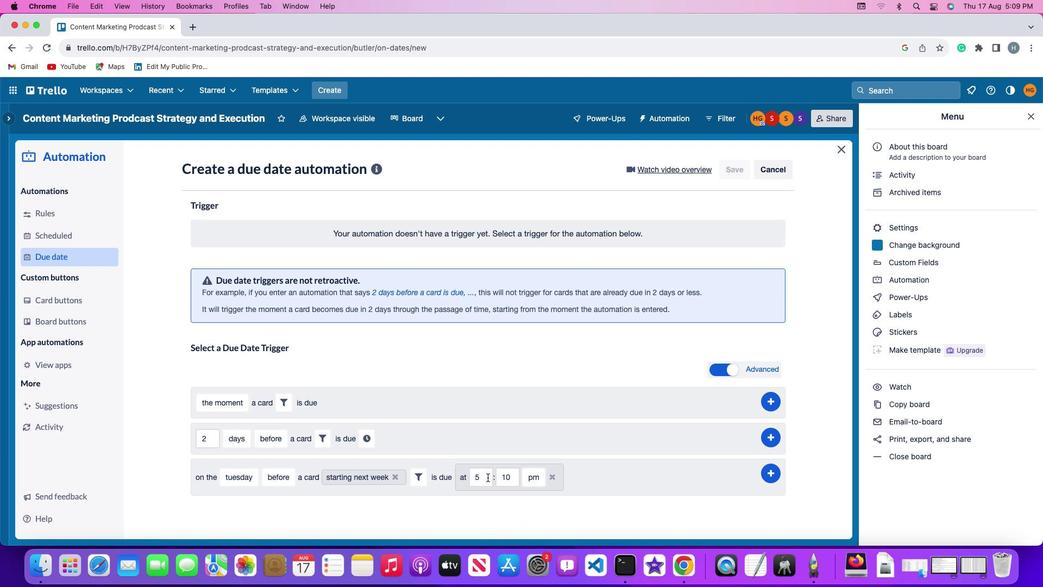 
Action: Mouse moved to (487, 476)
Screenshot: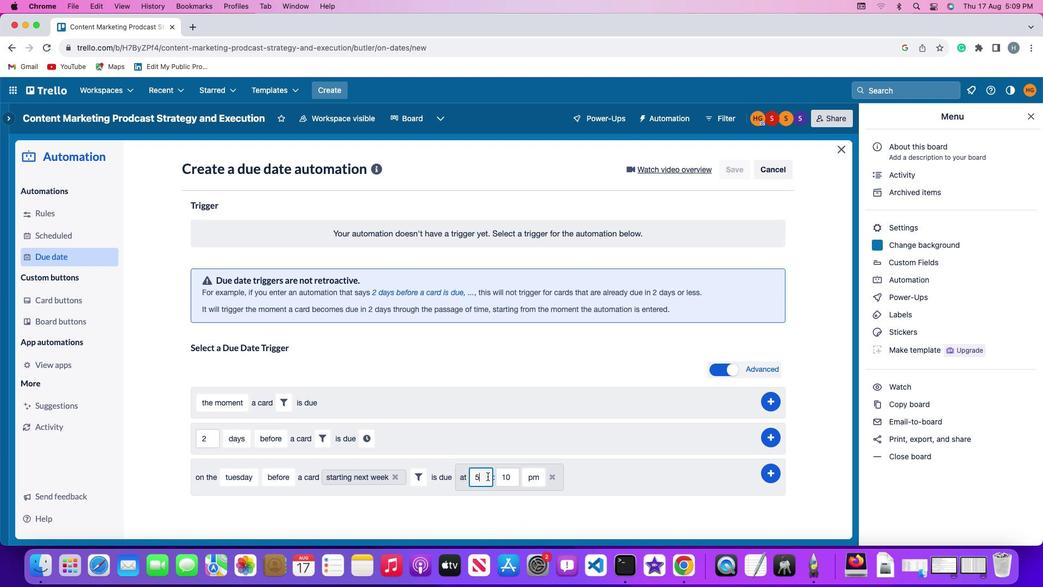 
Action: Key pressed Key.backspace'1''1'
Screenshot: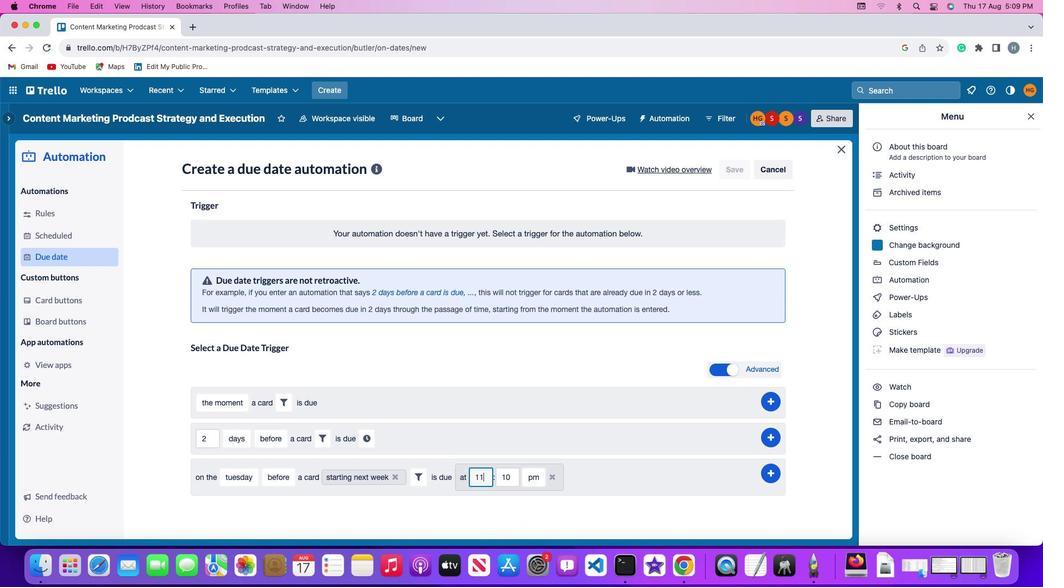 
Action: Mouse moved to (508, 476)
Screenshot: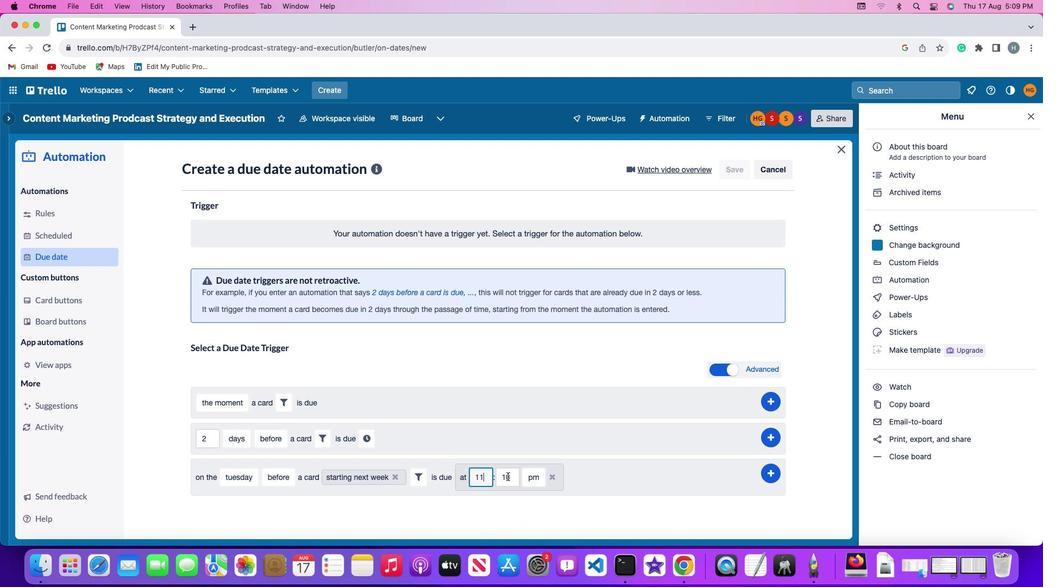 
Action: Mouse pressed left at (508, 476)
Screenshot: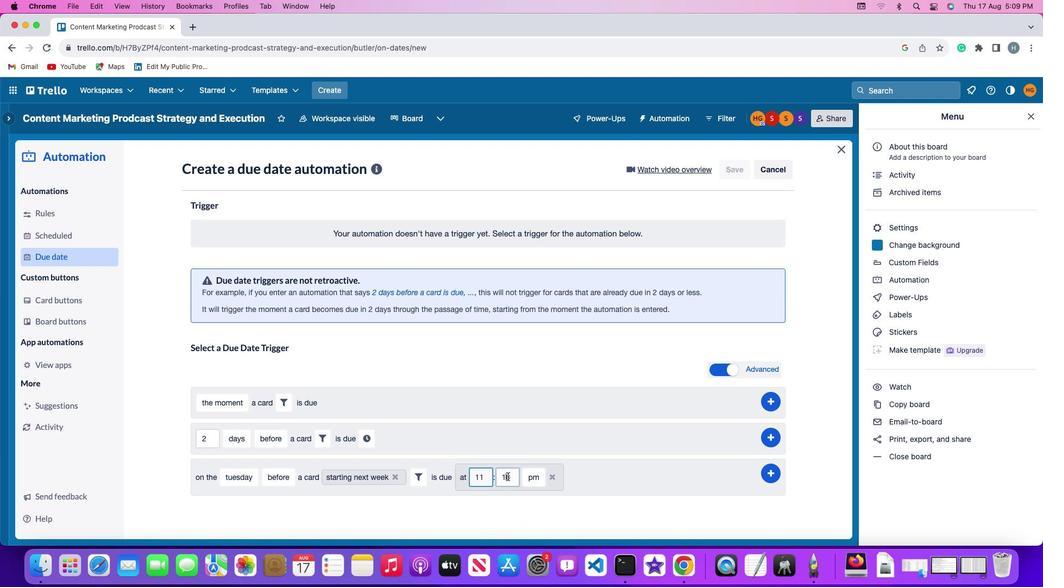 
Action: Mouse moved to (508, 476)
Screenshot: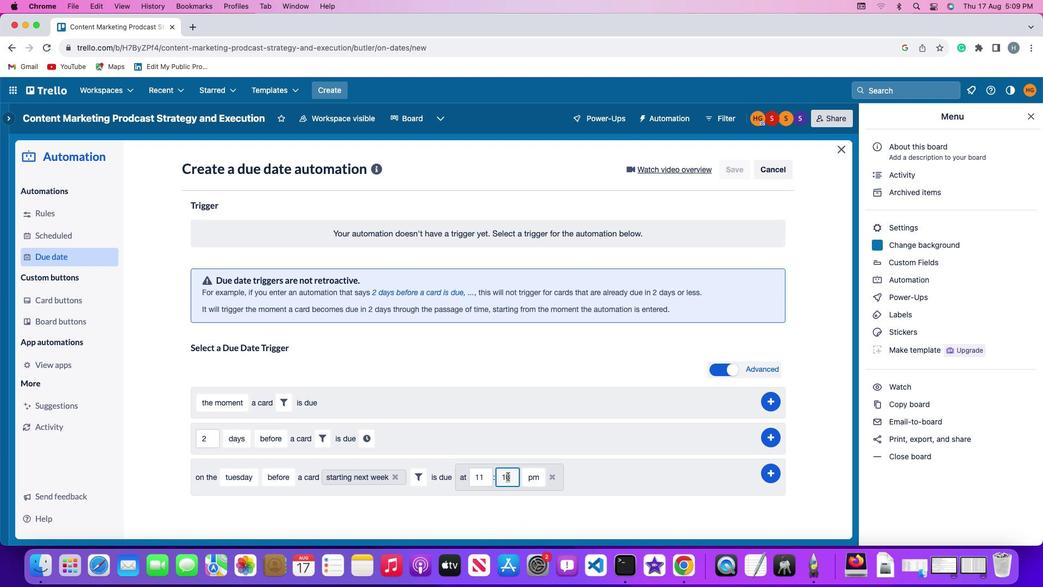 
Action: Key pressed Key.backspaceKey.backspace'0''0'
Screenshot: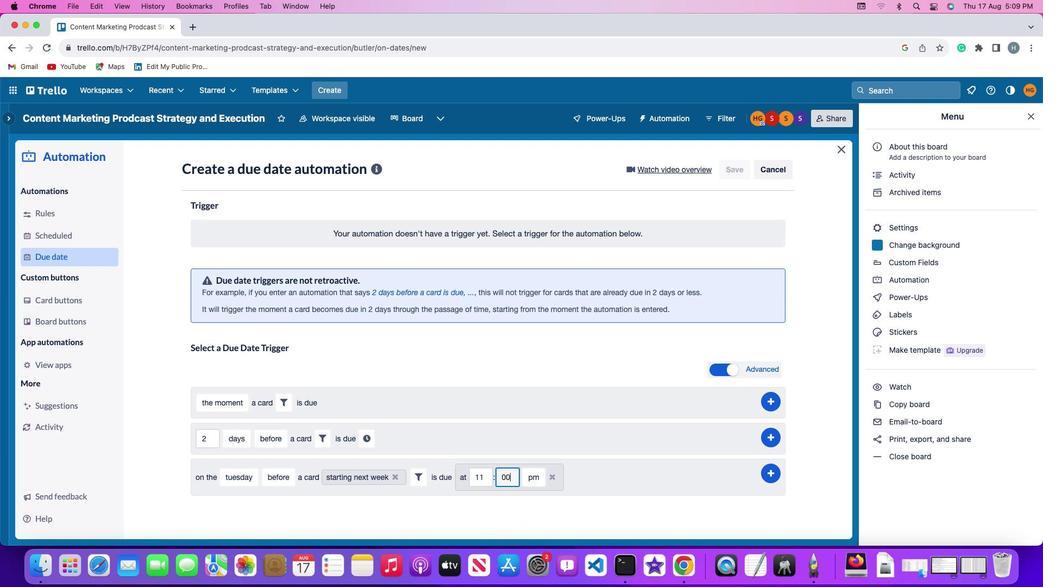 
Action: Mouse moved to (526, 476)
Screenshot: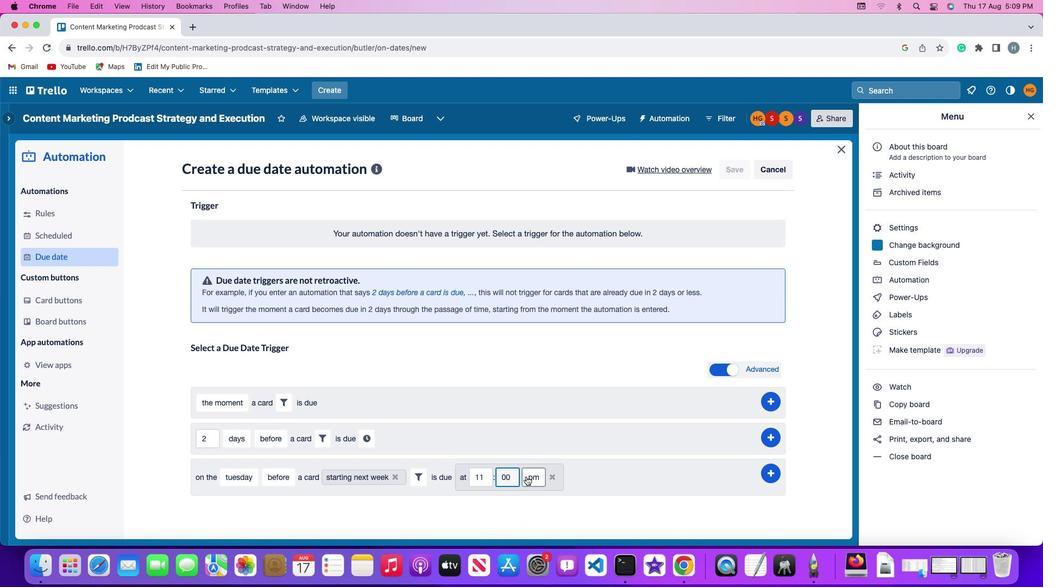 
Action: Mouse pressed left at (526, 476)
Screenshot: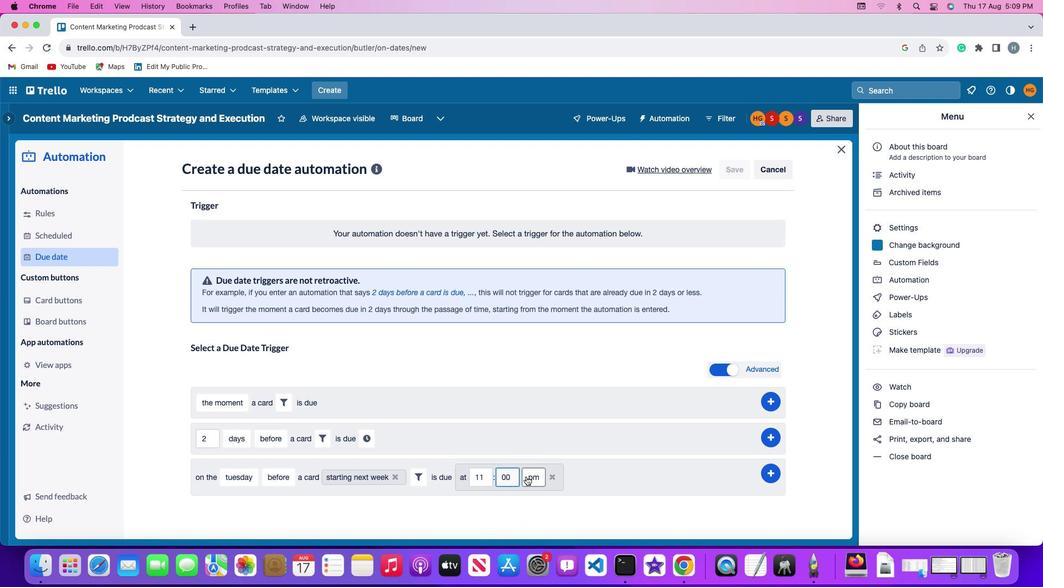 
Action: Mouse moved to (534, 493)
Screenshot: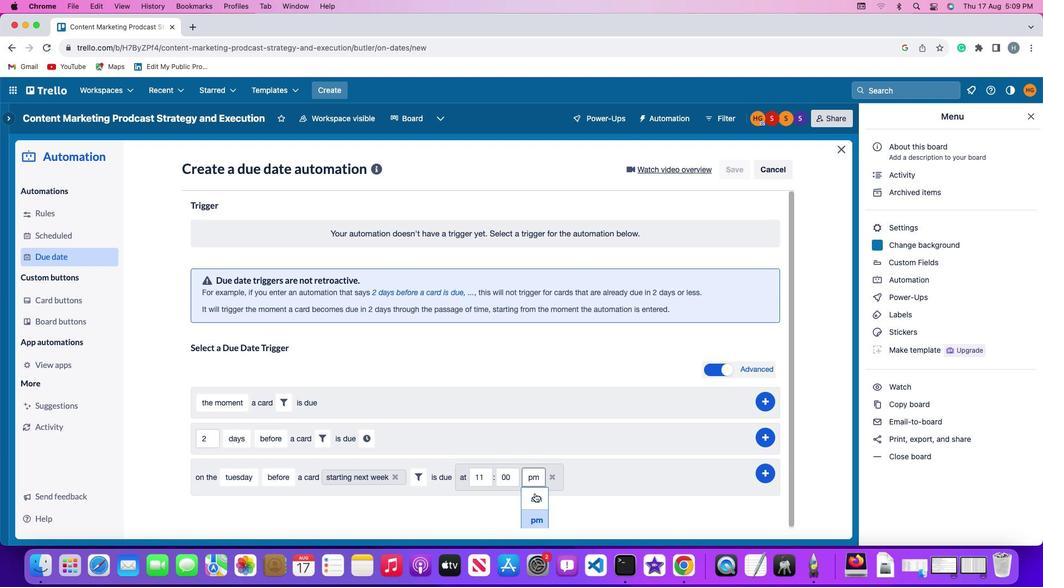 
Action: Mouse pressed left at (534, 493)
Screenshot: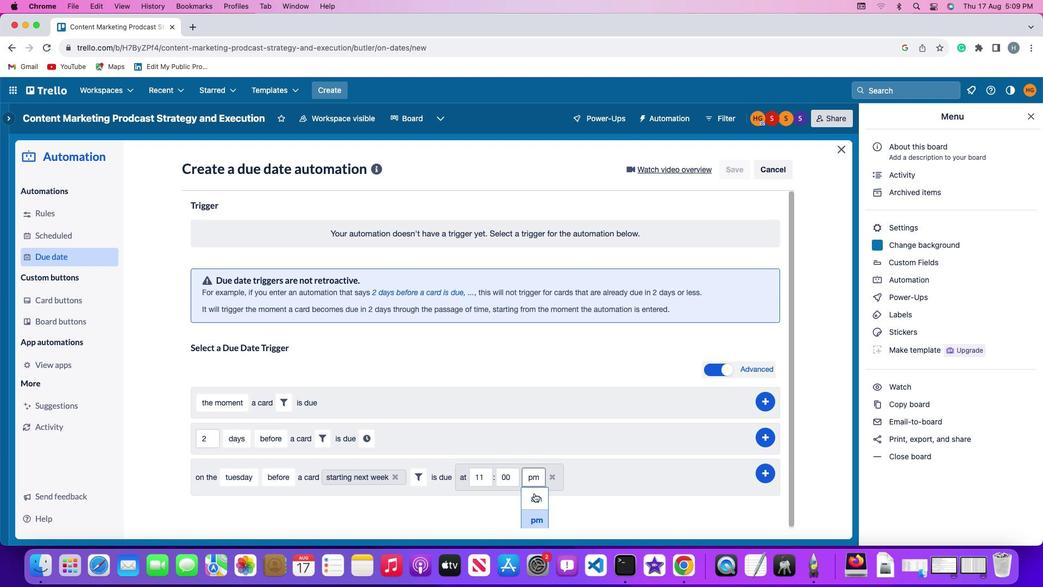 
Action: Mouse moved to (774, 471)
Screenshot: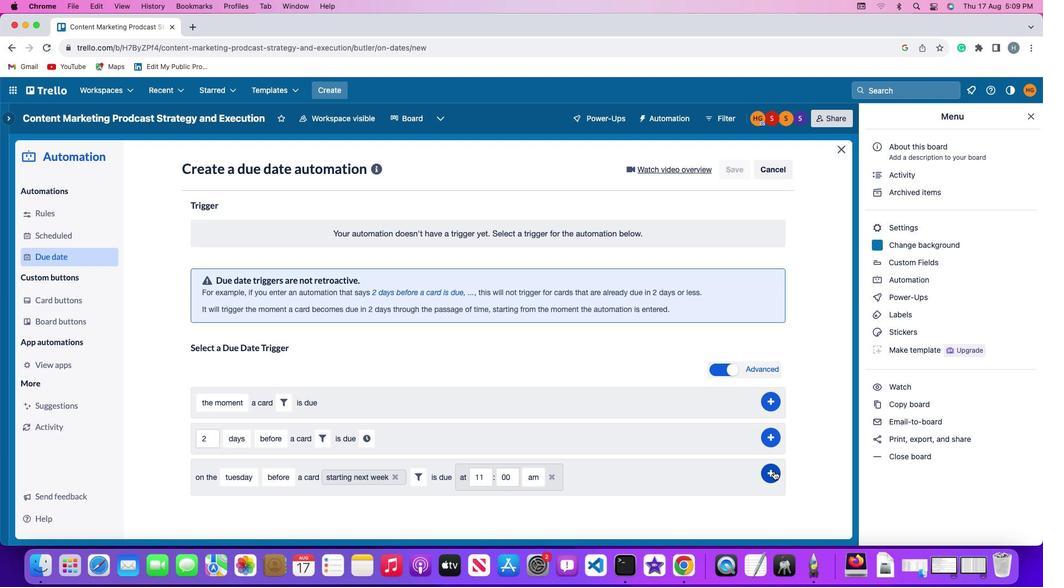 
Action: Mouse pressed left at (774, 471)
Screenshot: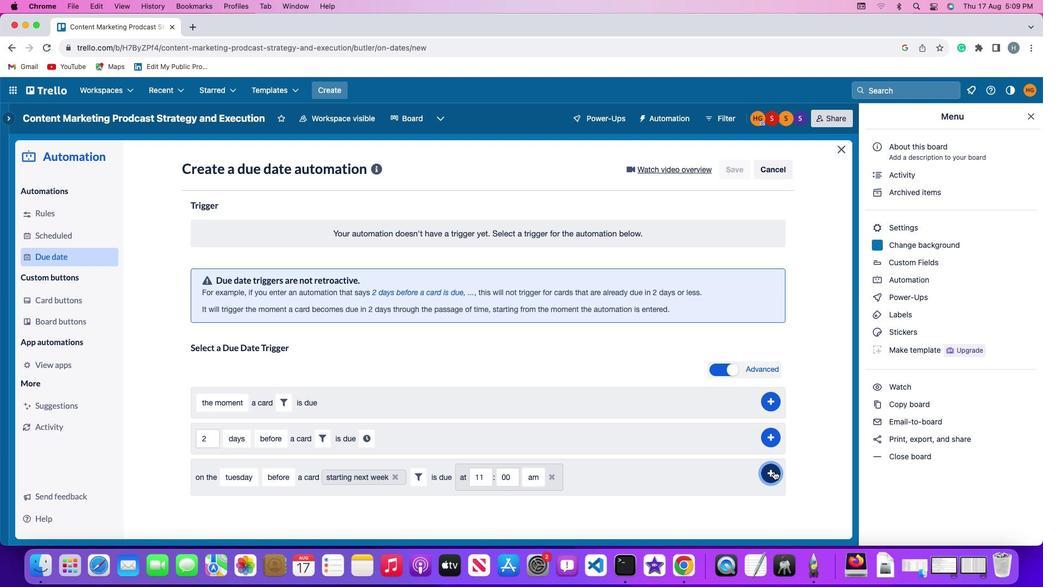 
Action: Mouse moved to (809, 377)
Screenshot: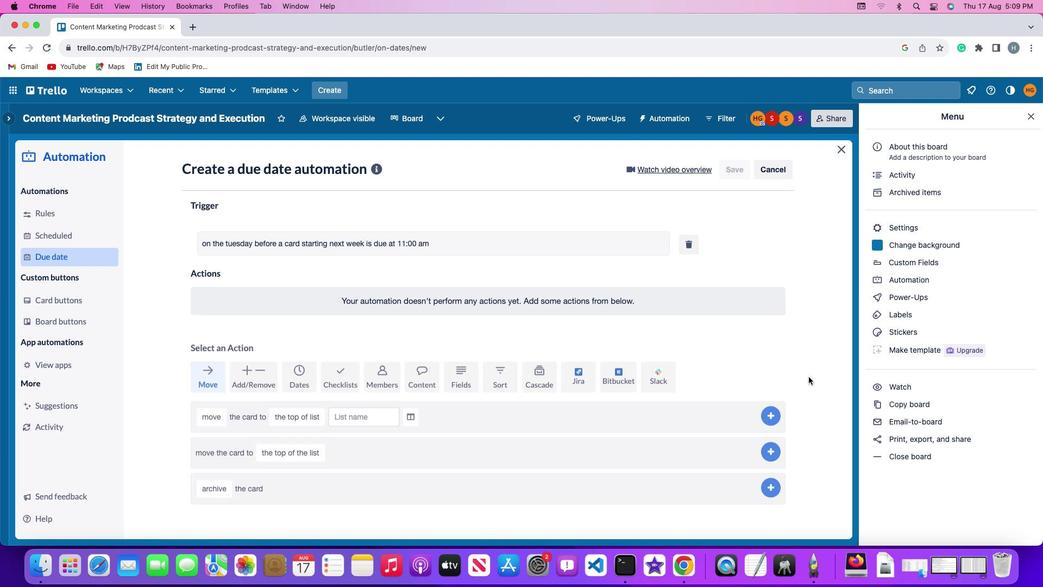 
